 Task: Check the percentage active listings of bathtub in the last 5 years.
Action: Mouse moved to (990, 225)
Screenshot: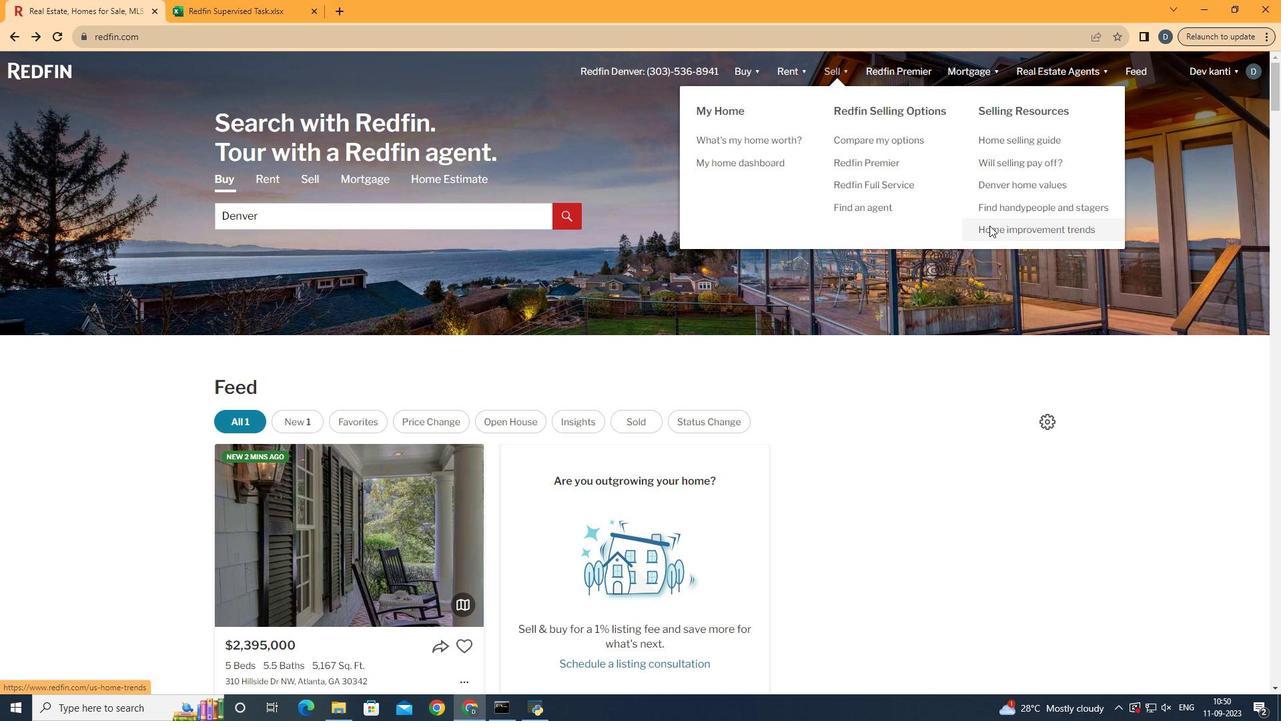 
Action: Mouse pressed left at (990, 225)
Screenshot: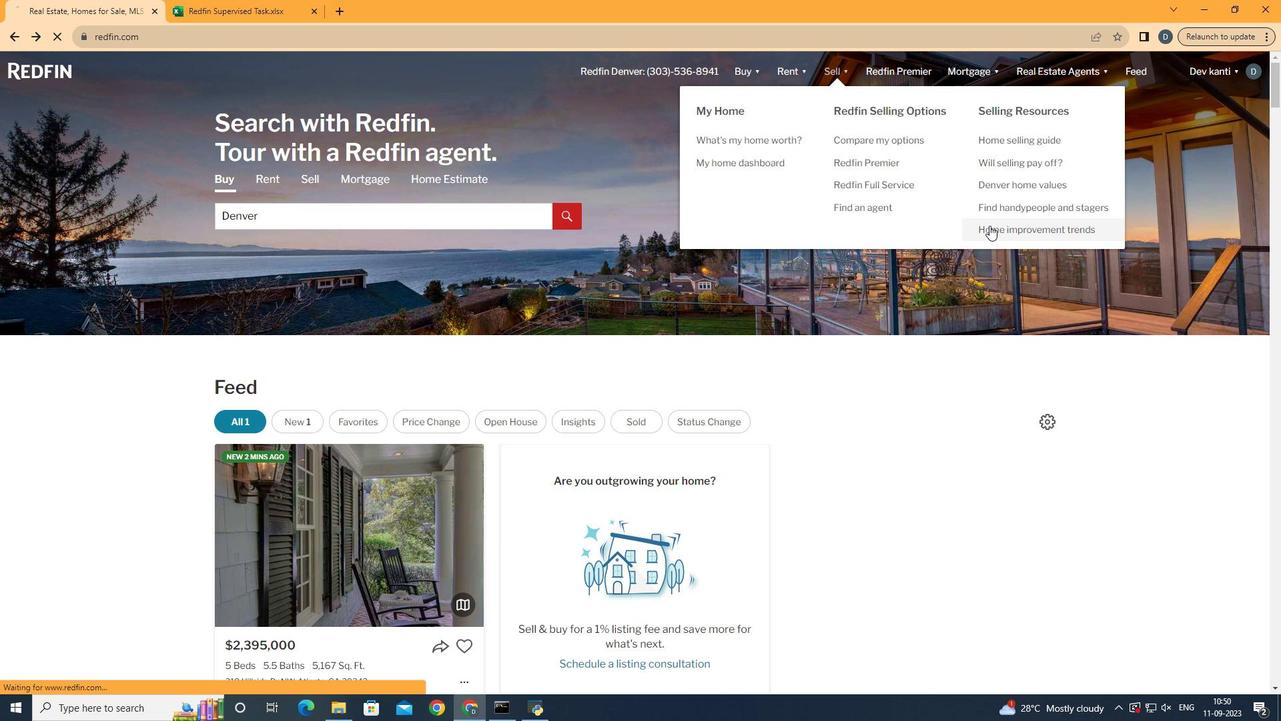 
Action: Mouse moved to (337, 265)
Screenshot: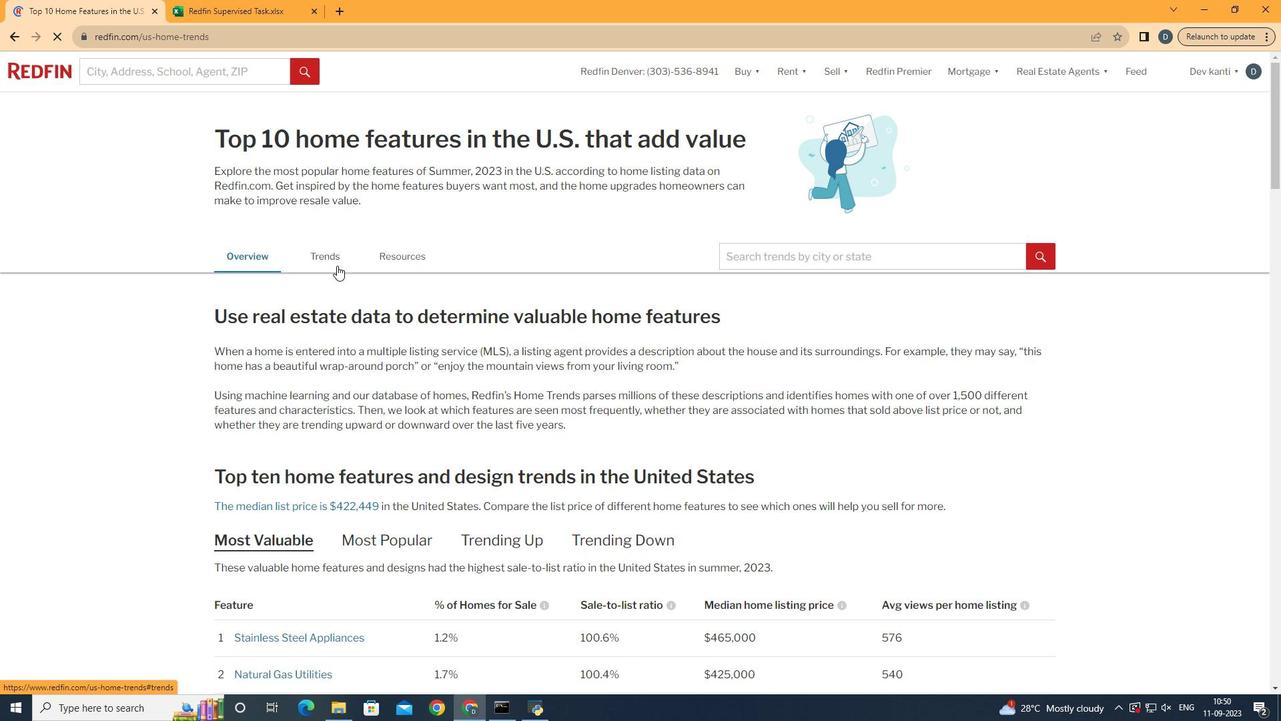 
Action: Mouse pressed left at (337, 265)
Screenshot: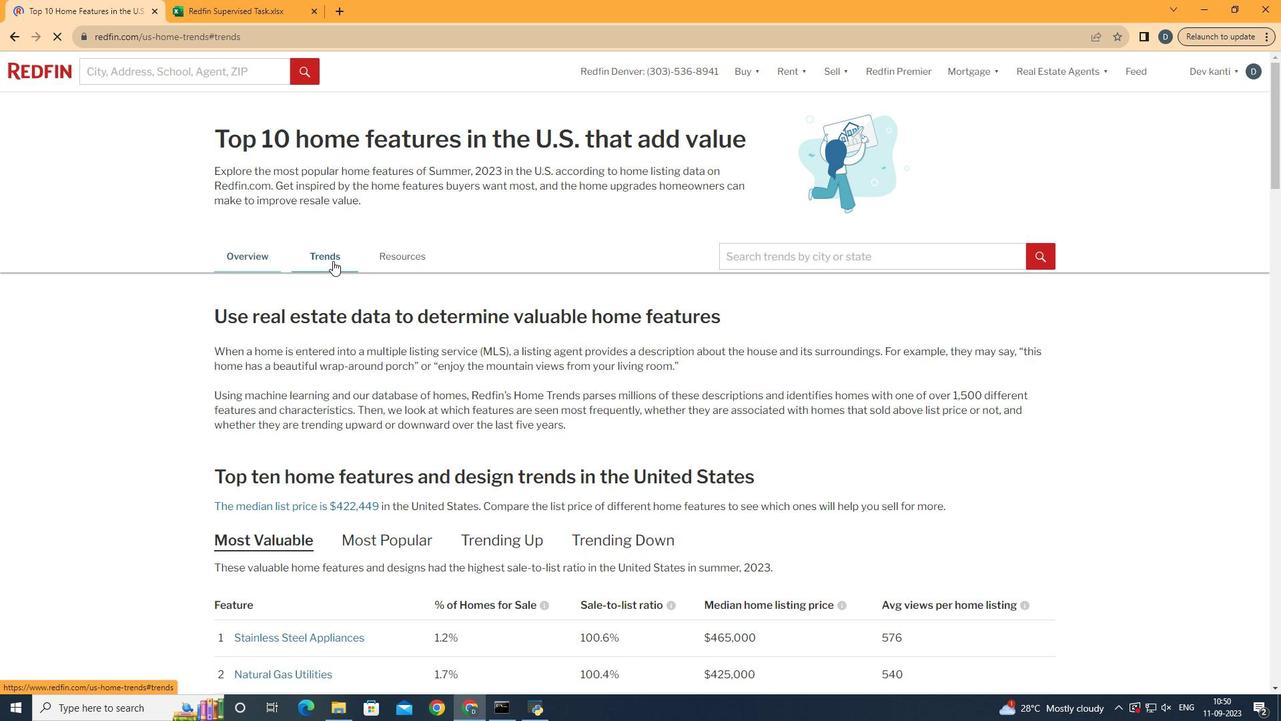 
Action: Mouse moved to (686, 393)
Screenshot: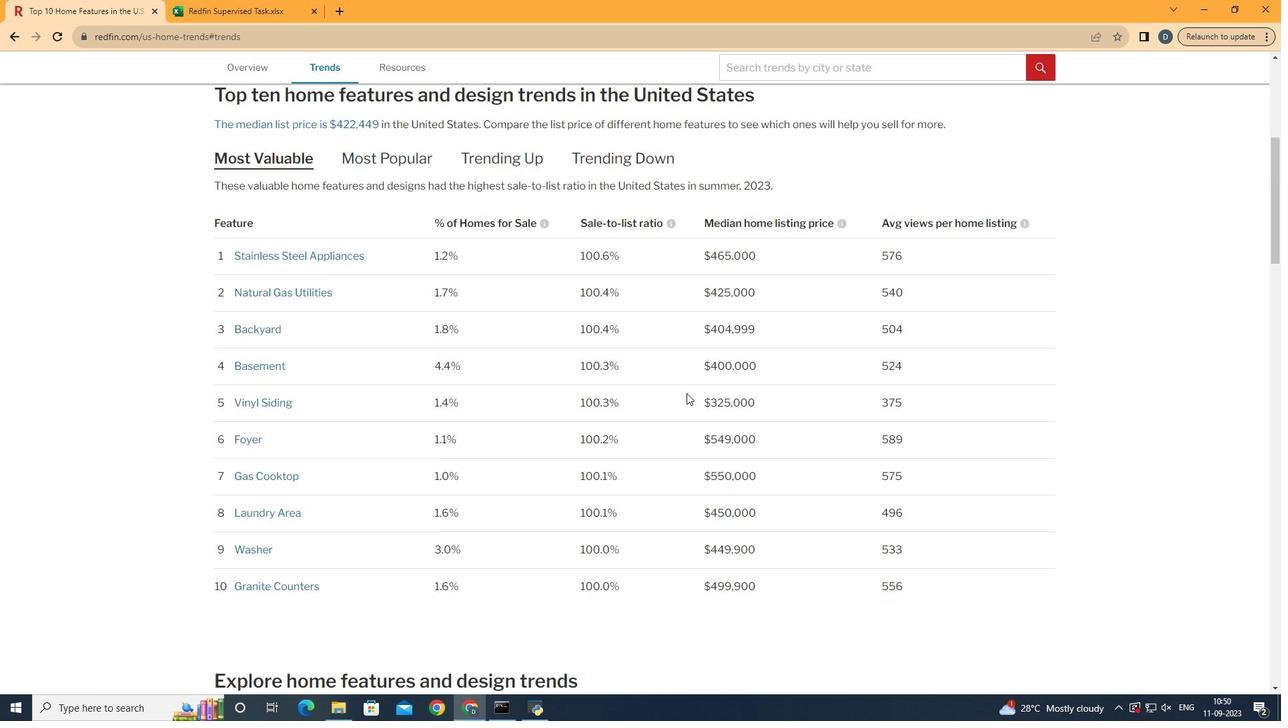 
Action: Mouse scrolled (686, 392) with delta (0, 0)
Screenshot: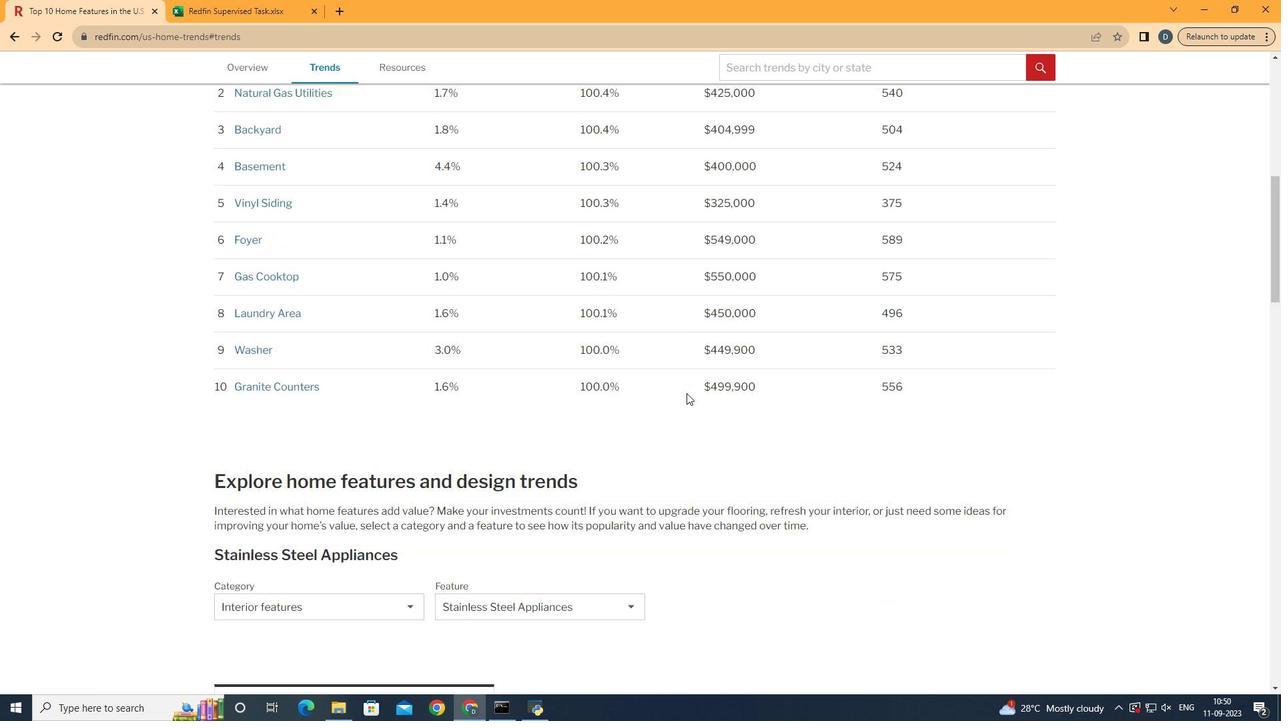 
Action: Mouse scrolled (686, 392) with delta (0, 0)
Screenshot: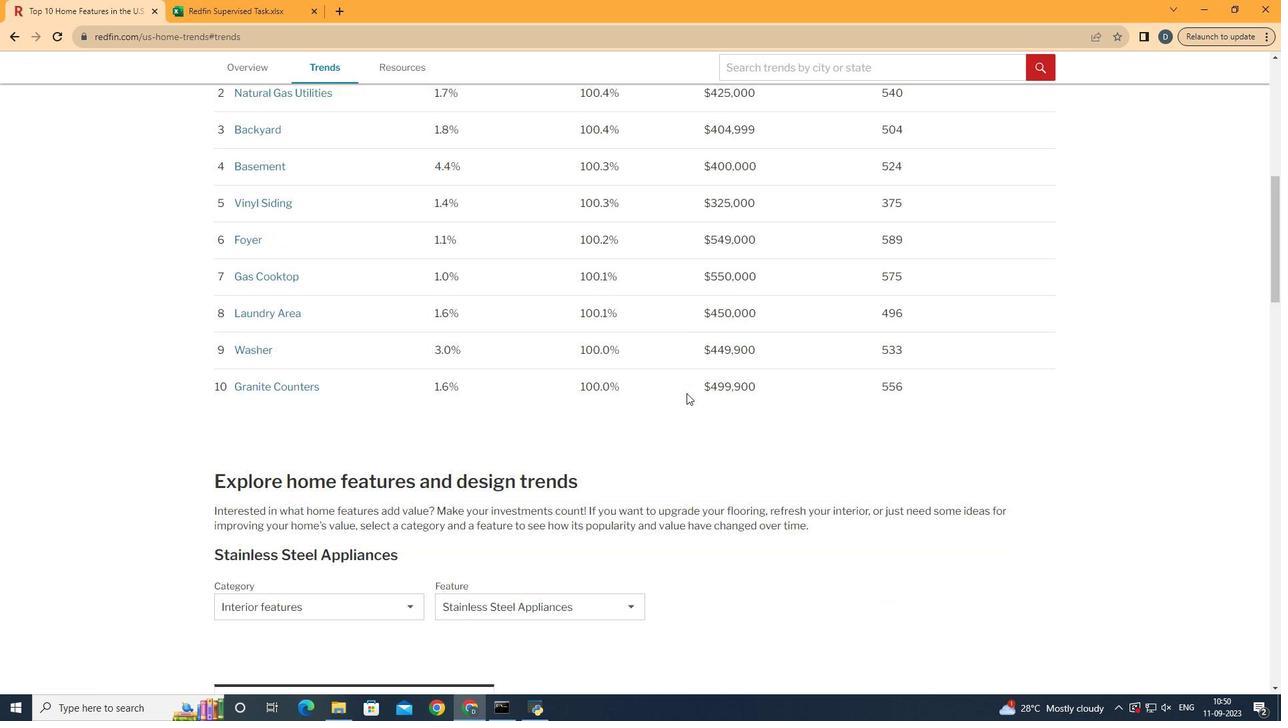 
Action: Mouse scrolled (686, 392) with delta (0, 0)
Screenshot: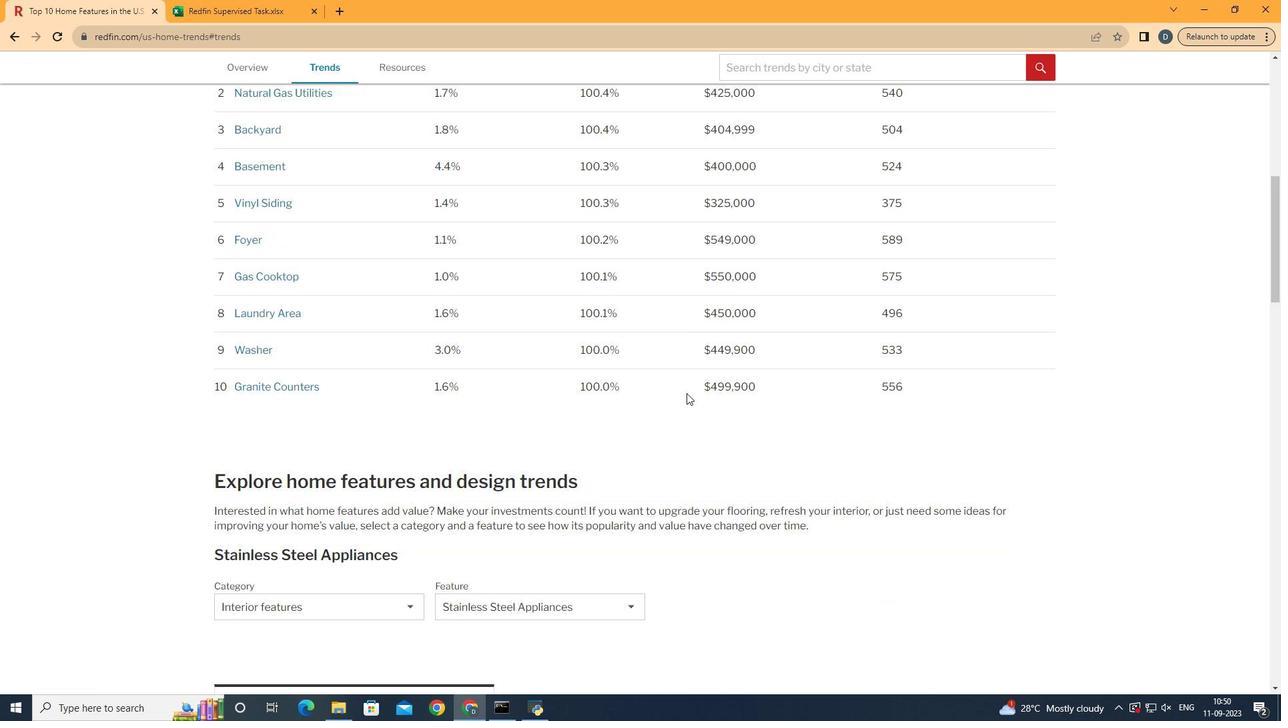 
Action: Mouse scrolled (686, 392) with delta (0, 0)
Screenshot: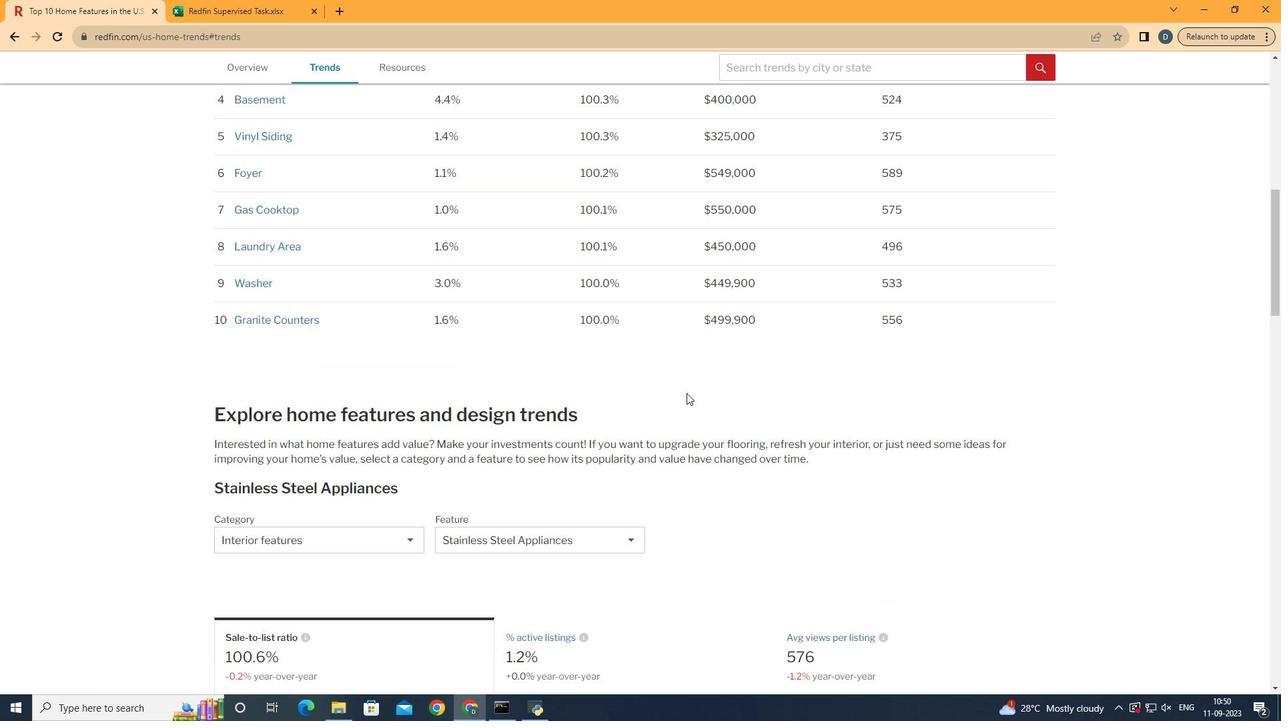 
Action: Mouse moved to (483, 490)
Screenshot: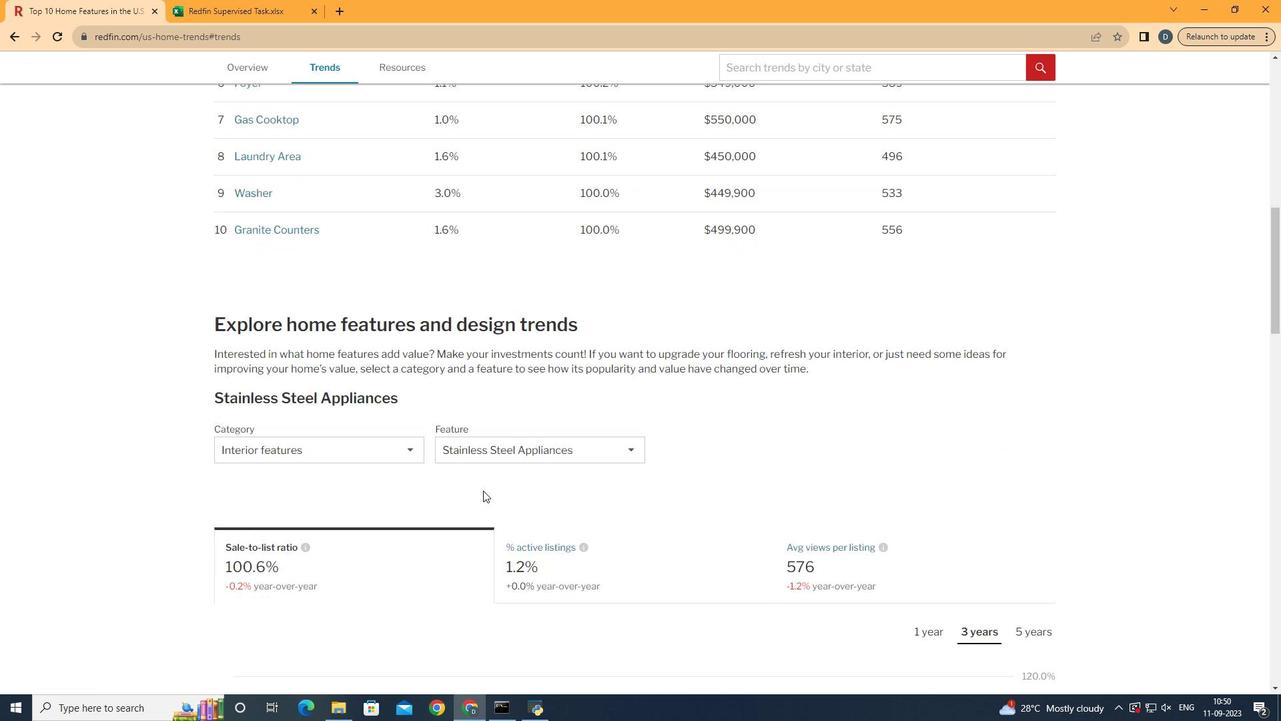 
Action: Mouse scrolled (483, 490) with delta (0, 0)
Screenshot: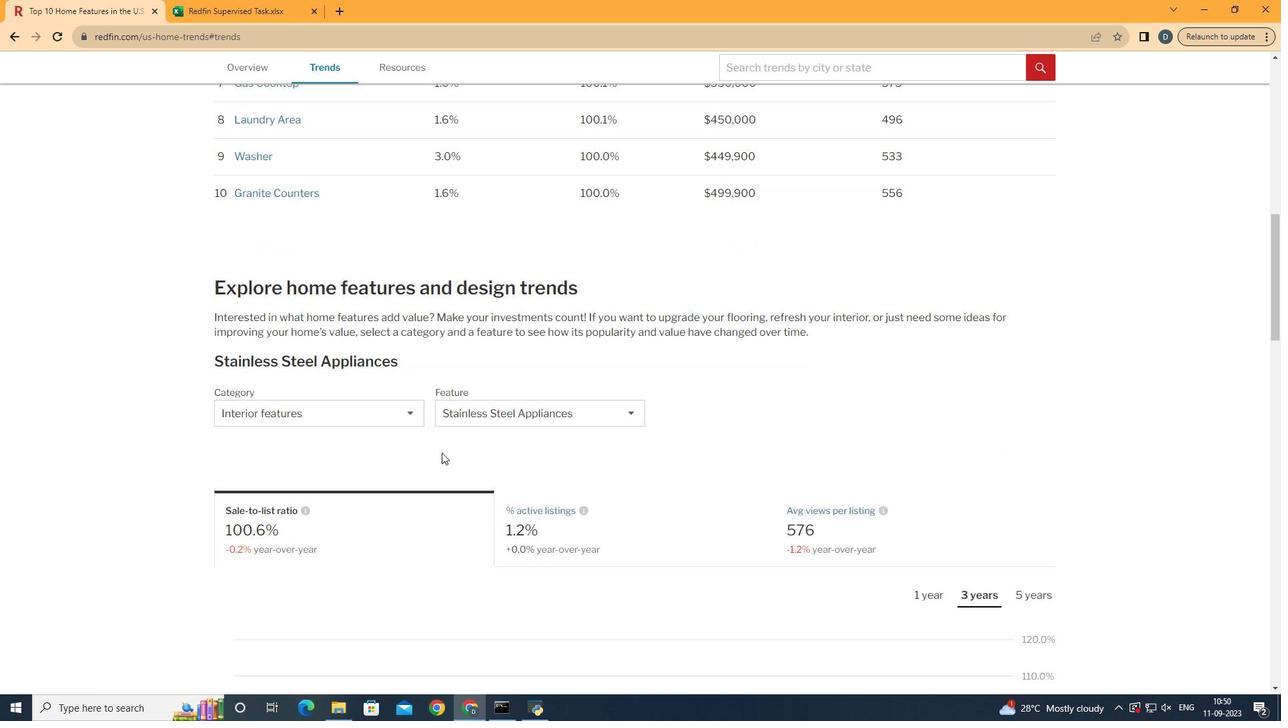 
Action: Mouse scrolled (483, 490) with delta (0, 0)
Screenshot: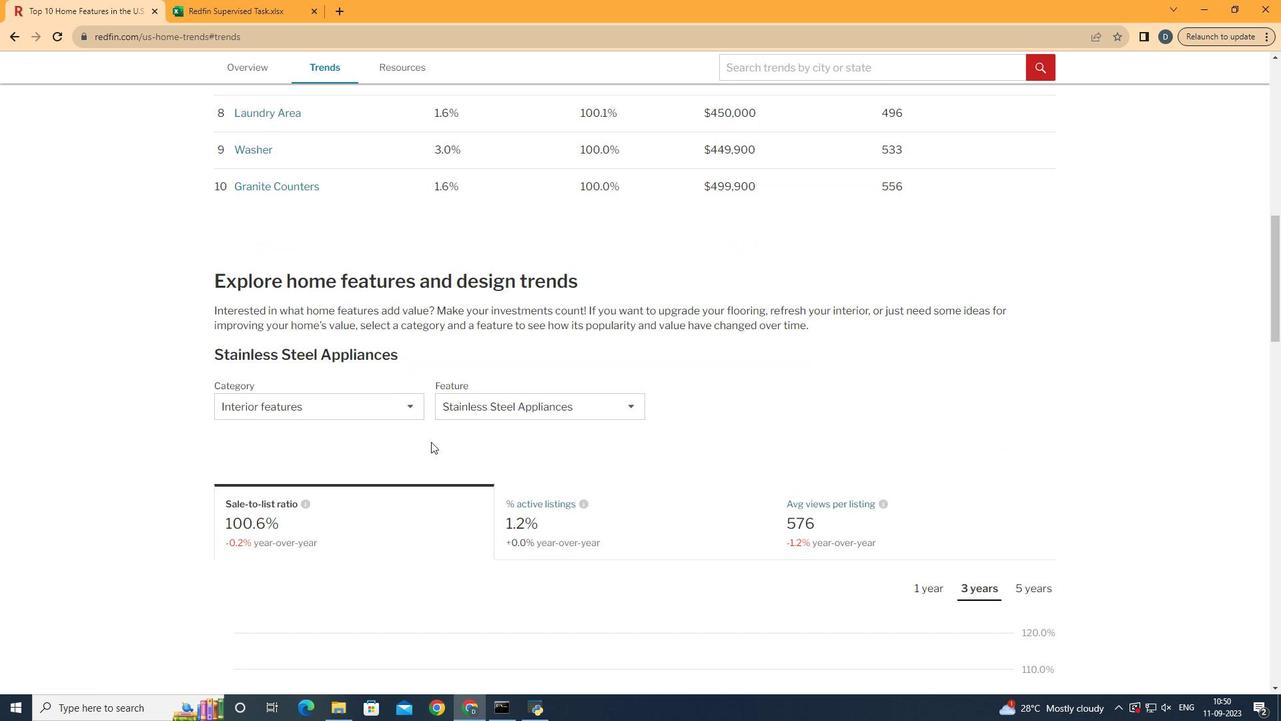 
Action: Mouse moved to (406, 417)
Screenshot: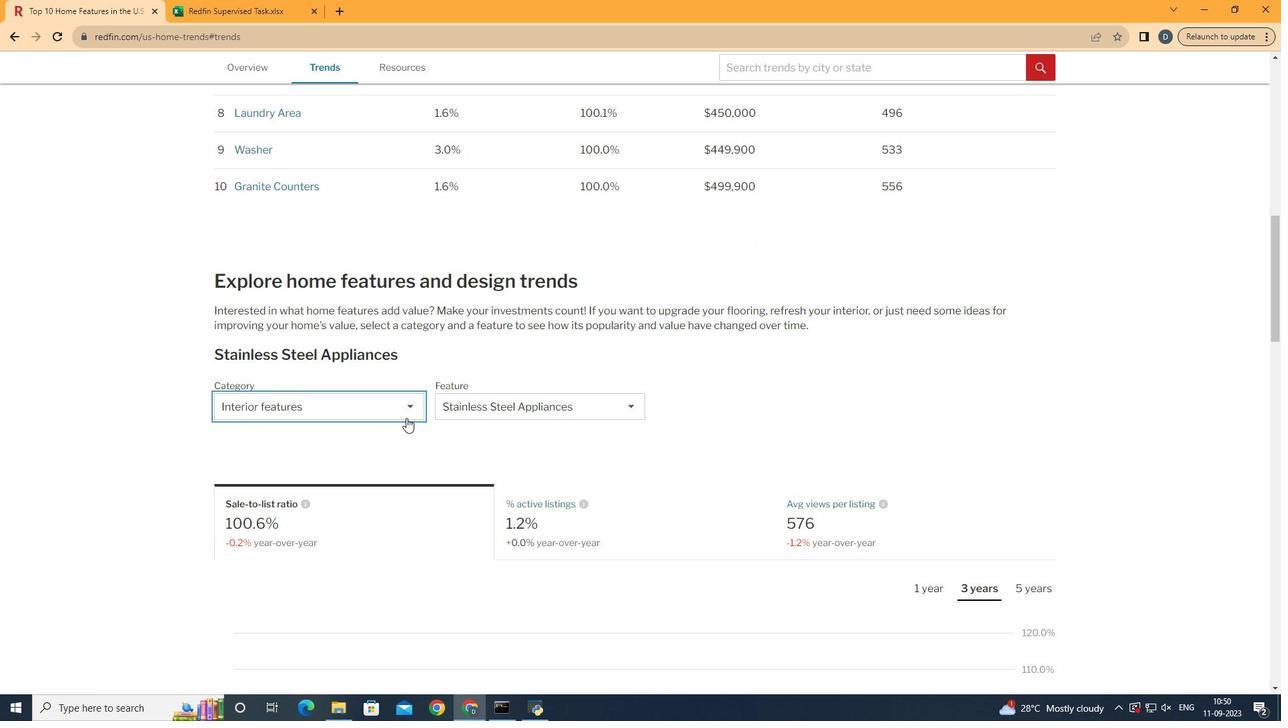 
Action: Mouse pressed left at (406, 417)
Screenshot: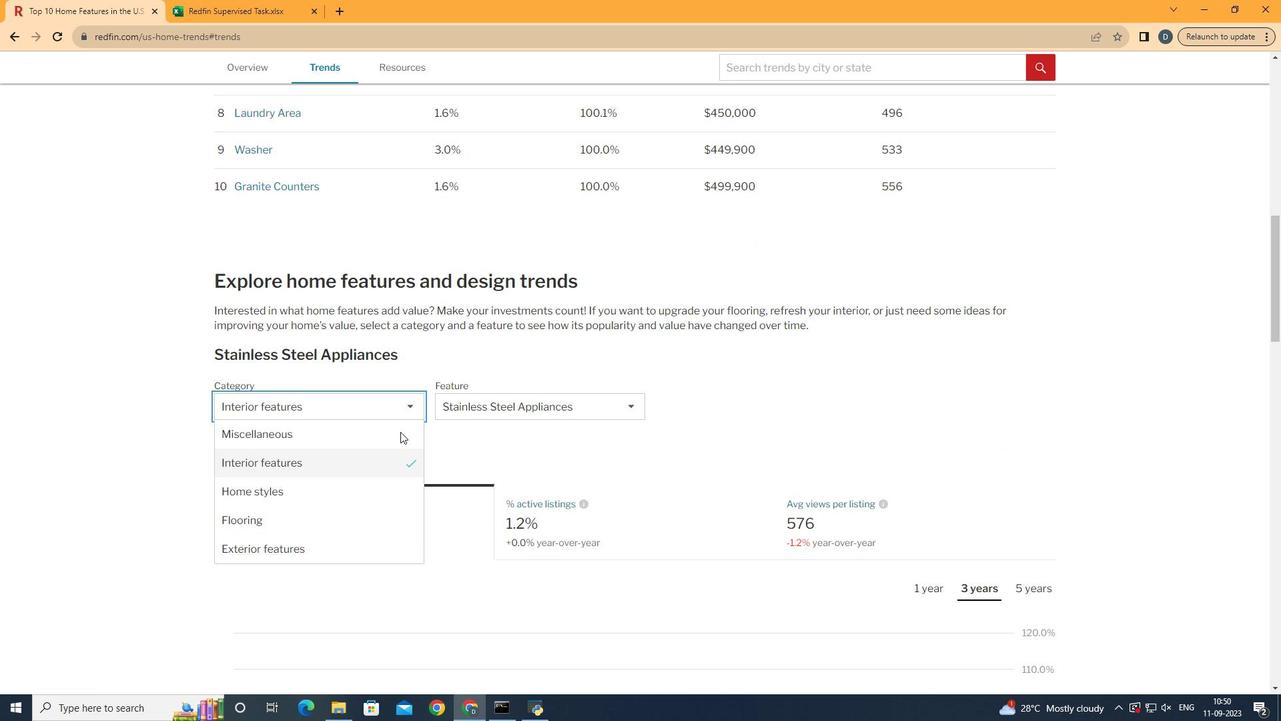 
Action: Mouse moved to (391, 462)
Screenshot: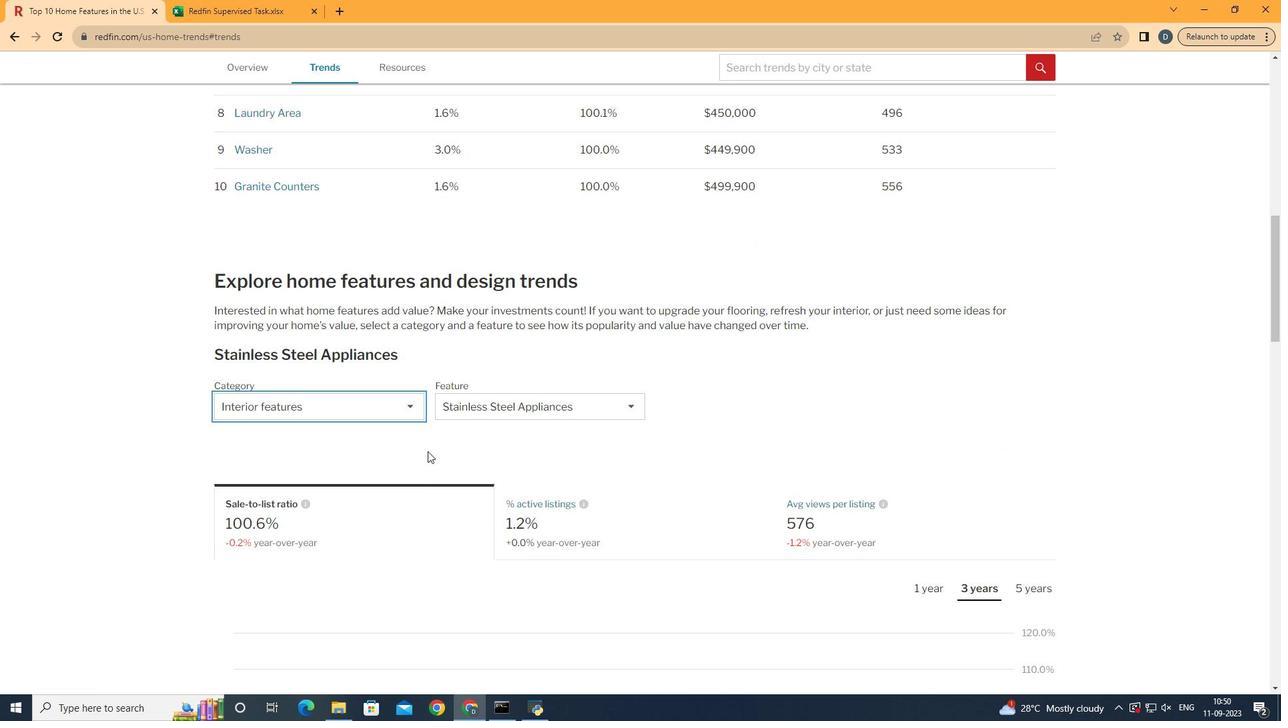 
Action: Mouse pressed left at (391, 462)
Screenshot: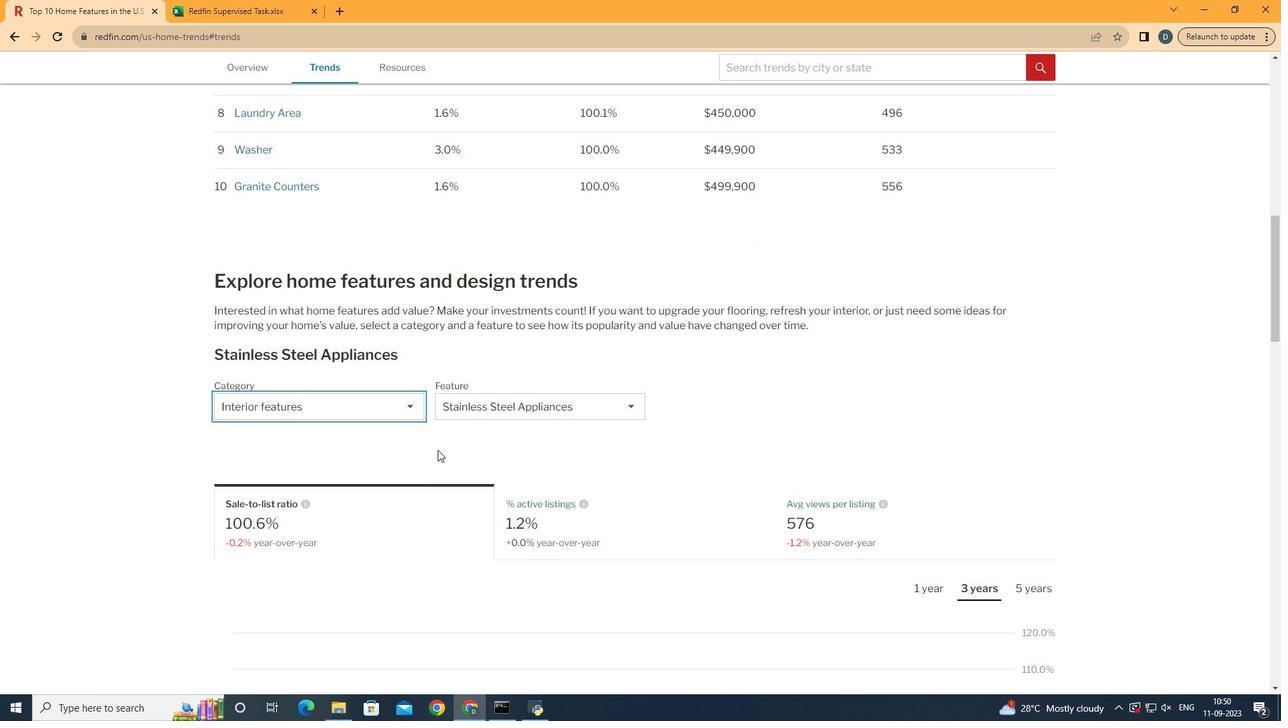 
Action: Mouse moved to (439, 449)
Screenshot: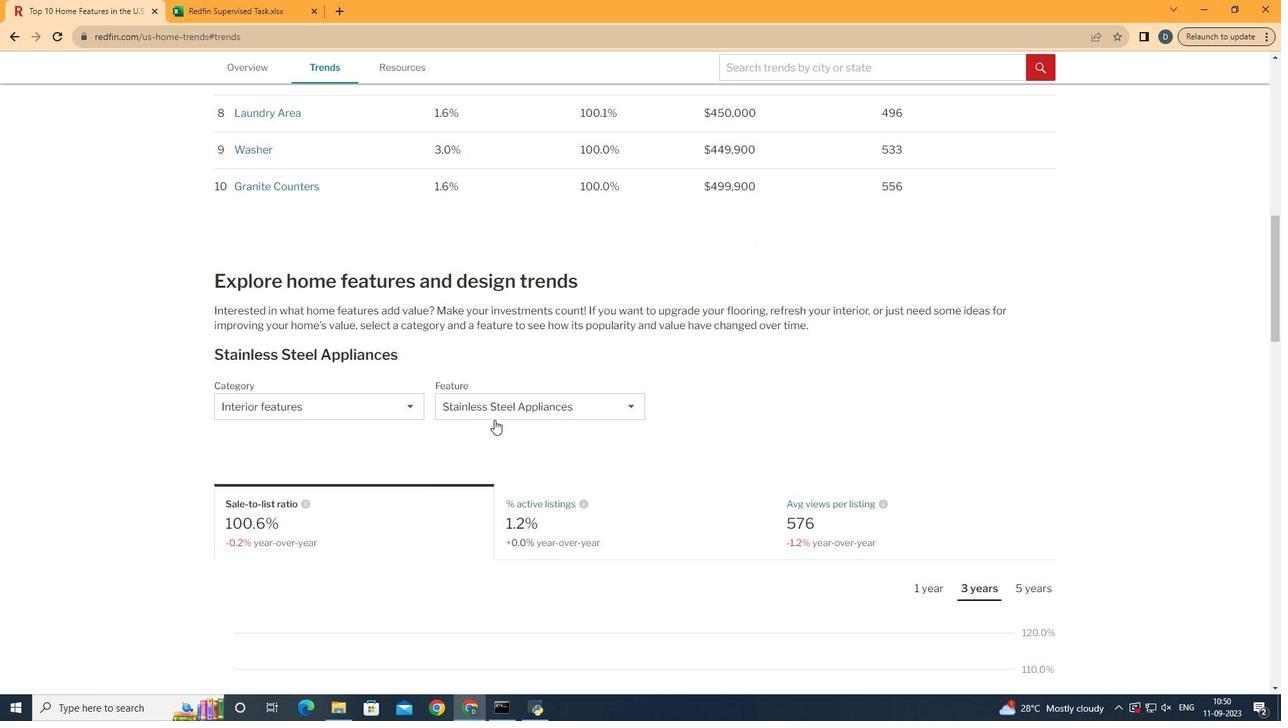 
Action: Mouse pressed left at (439, 449)
Screenshot: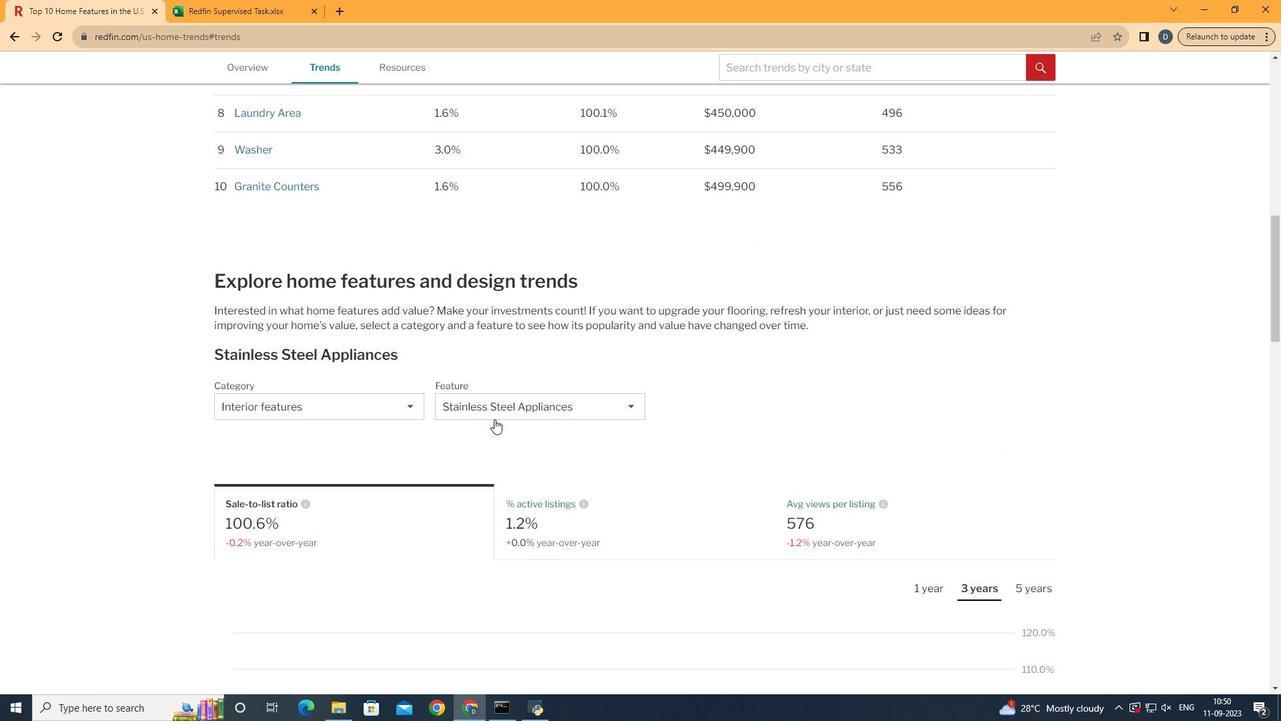 
Action: Mouse moved to (494, 419)
Screenshot: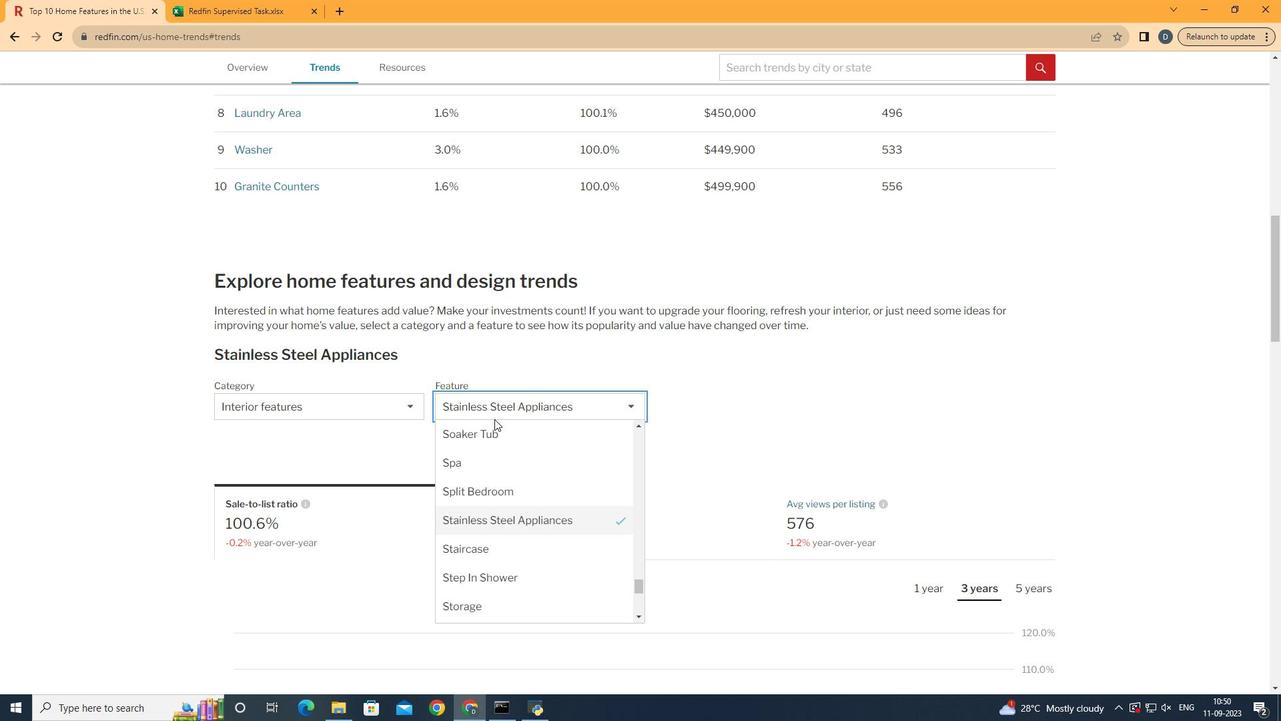 
Action: Mouse pressed left at (494, 419)
Screenshot: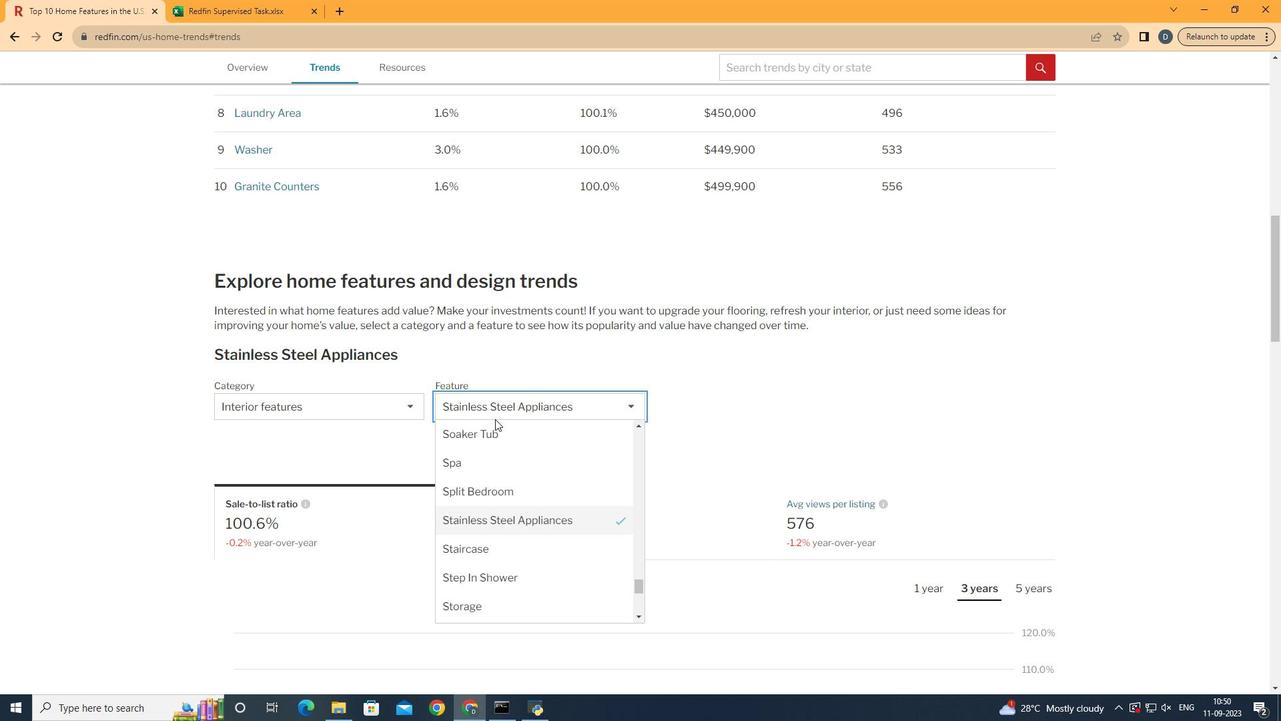 
Action: Mouse moved to (525, 532)
Screenshot: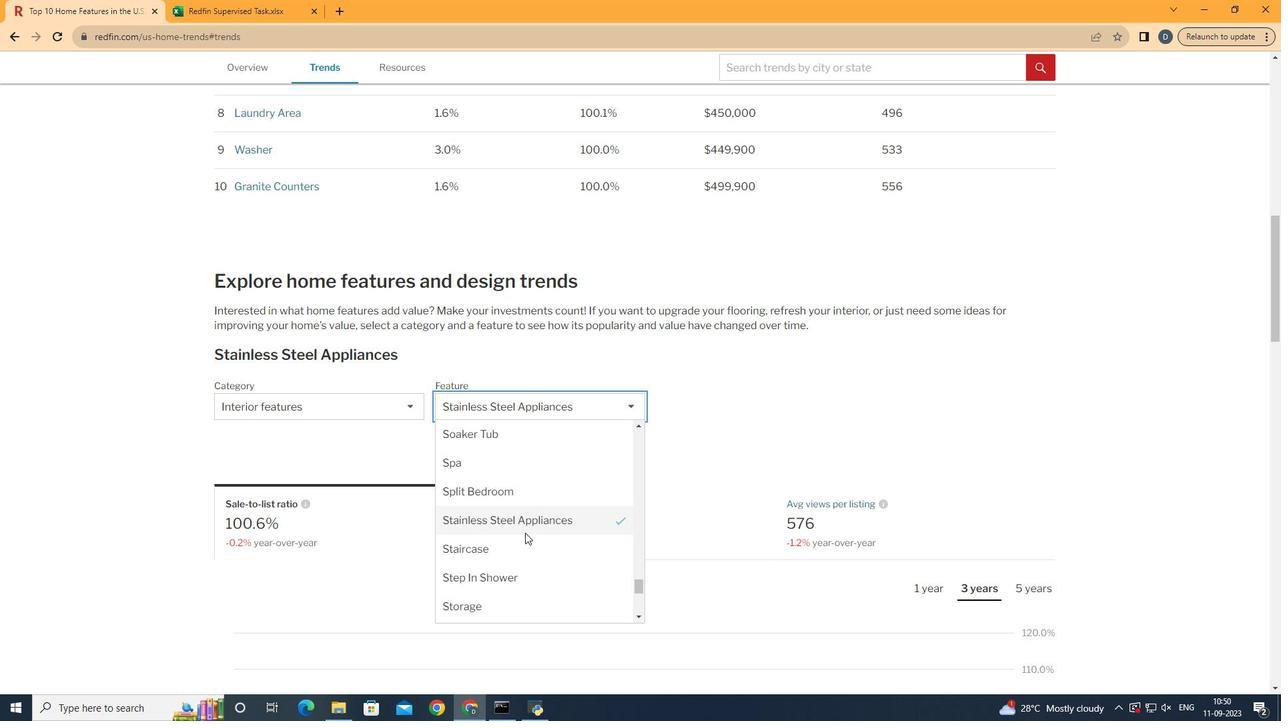 
Action: Mouse scrolled (525, 533) with delta (0, 0)
Screenshot: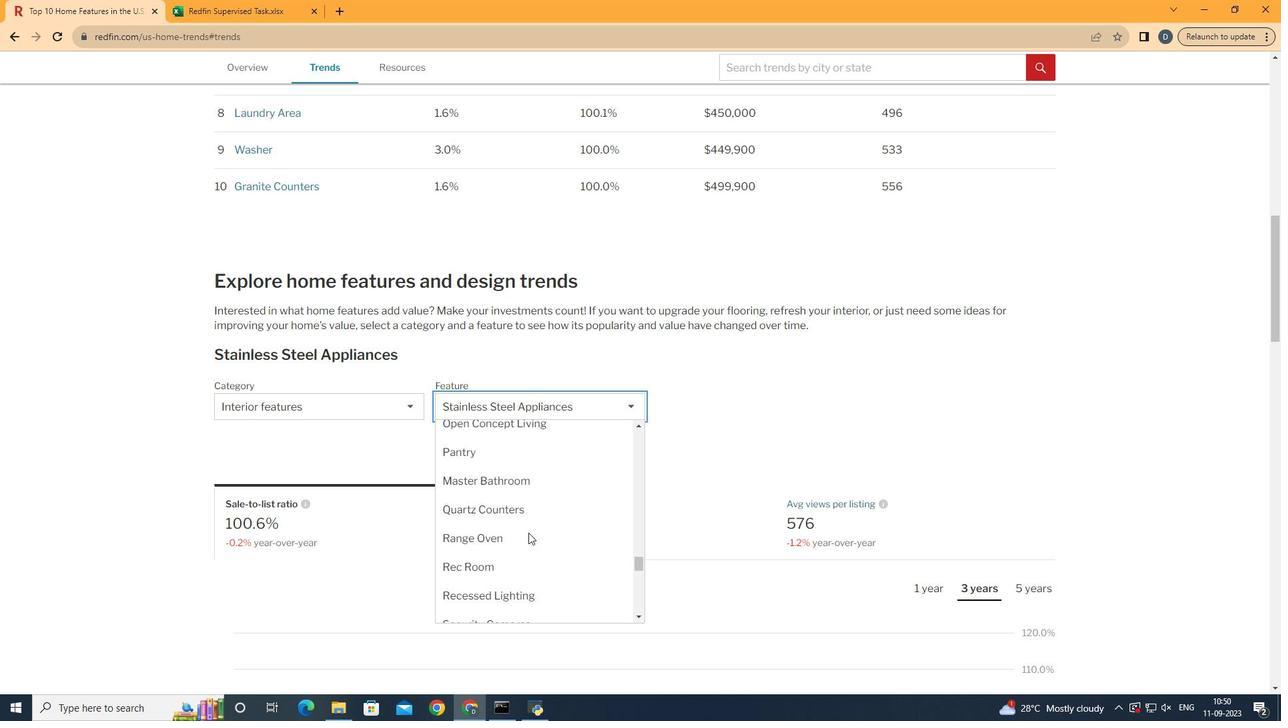
Action: Mouse scrolled (525, 533) with delta (0, 0)
Screenshot: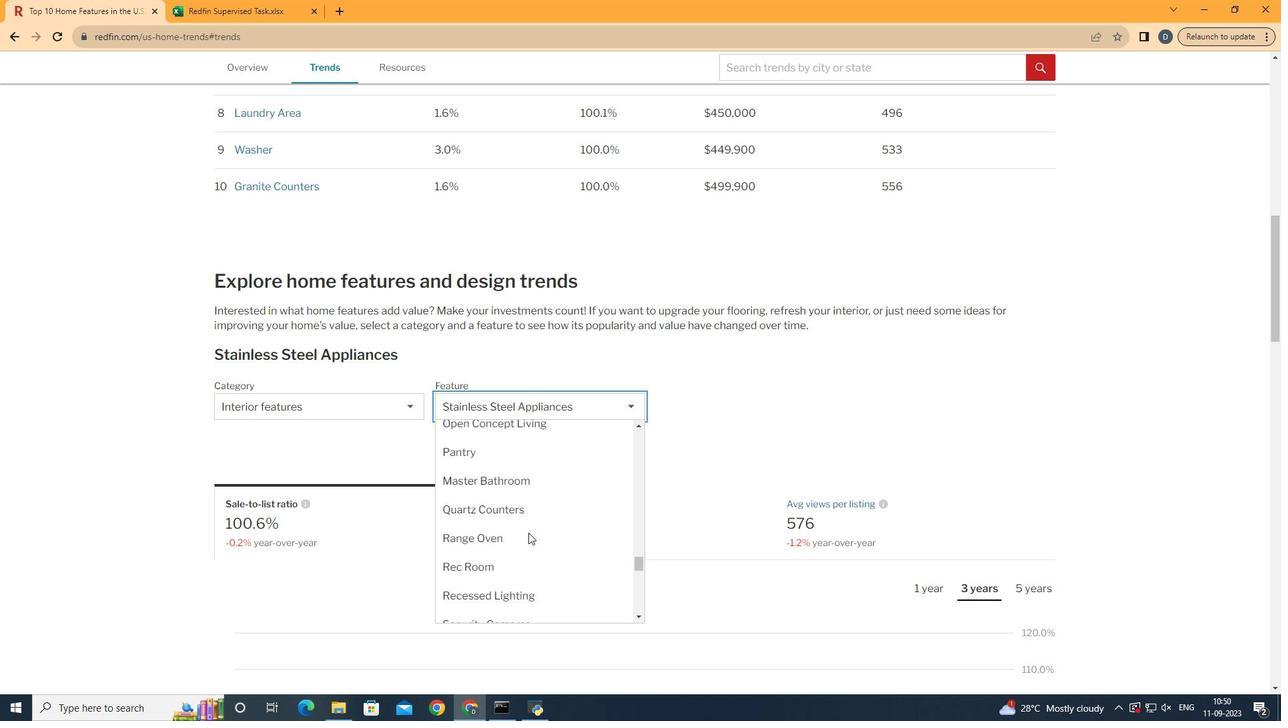 
Action: Mouse scrolled (525, 533) with delta (0, 0)
Screenshot: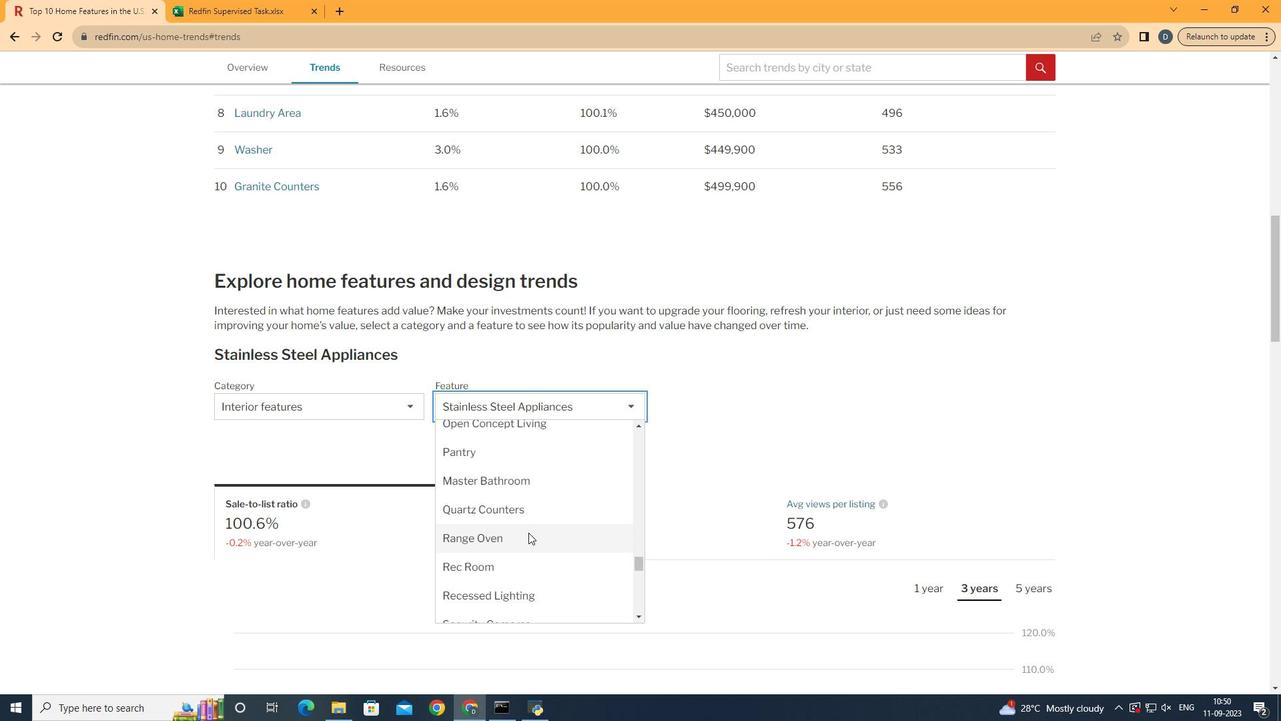 
Action: Mouse scrolled (525, 533) with delta (0, 0)
Screenshot: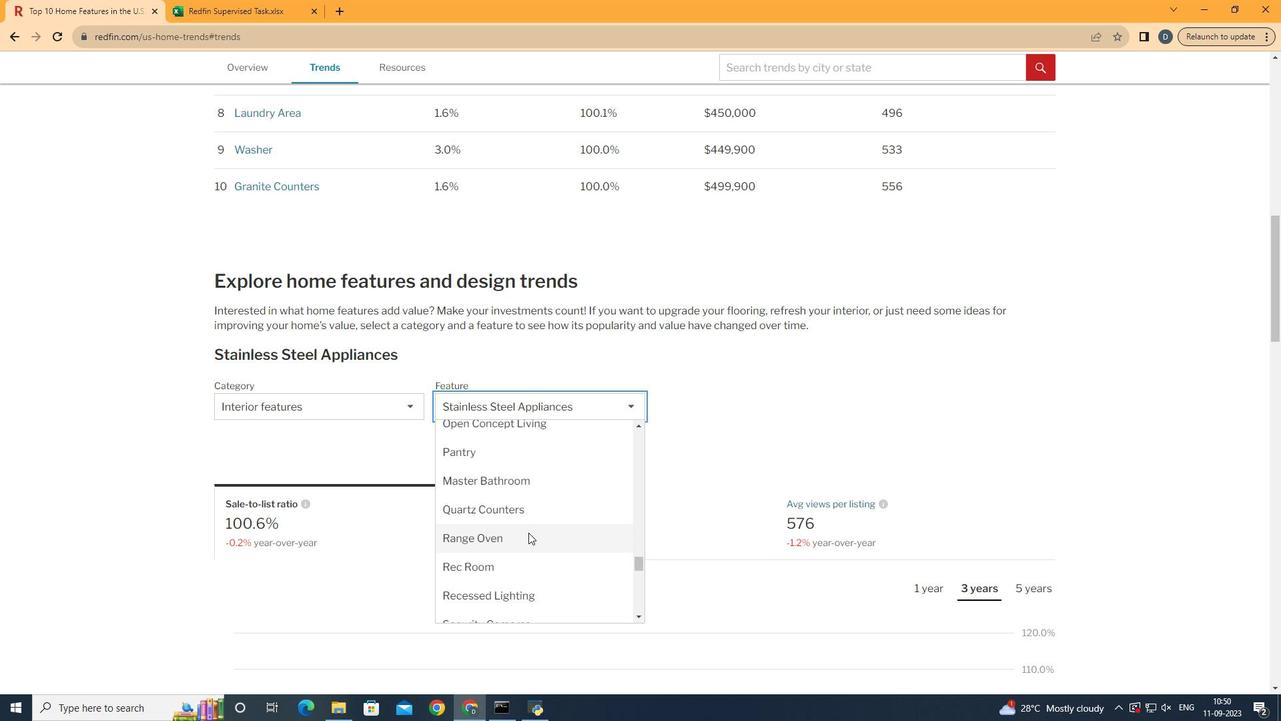 
Action: Mouse scrolled (525, 533) with delta (0, 0)
Screenshot: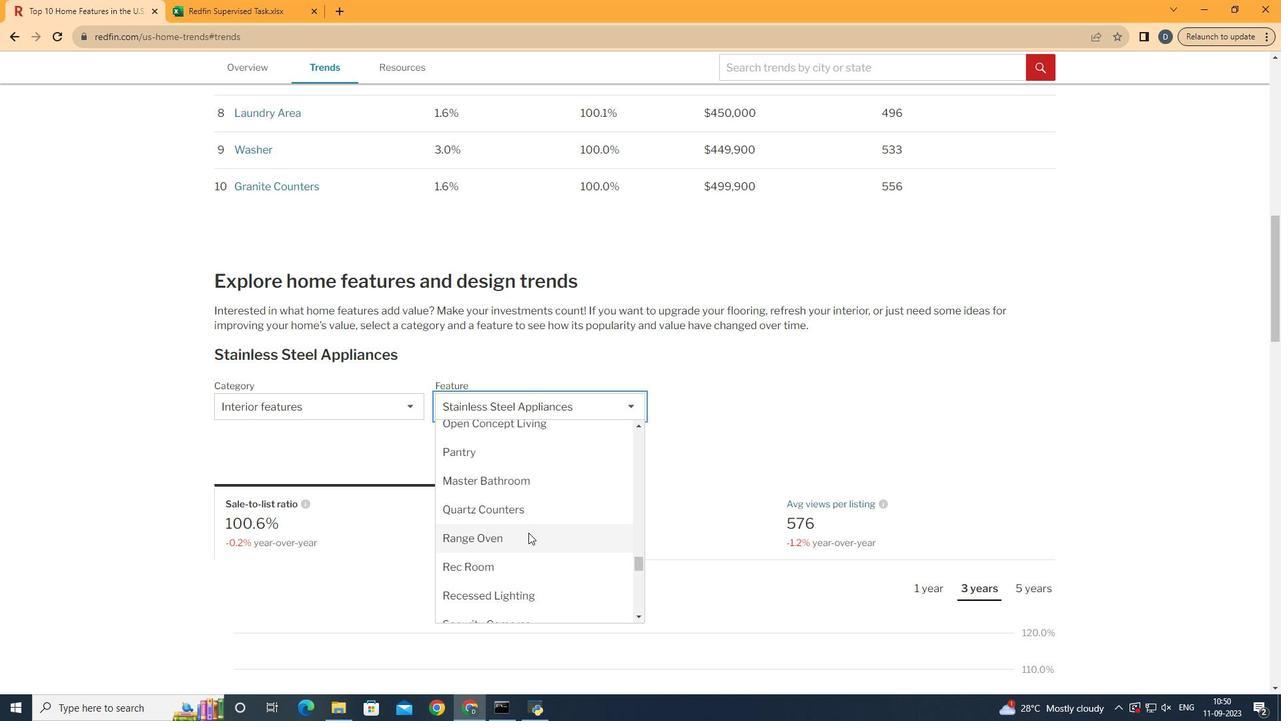 
Action: Mouse moved to (528, 532)
Screenshot: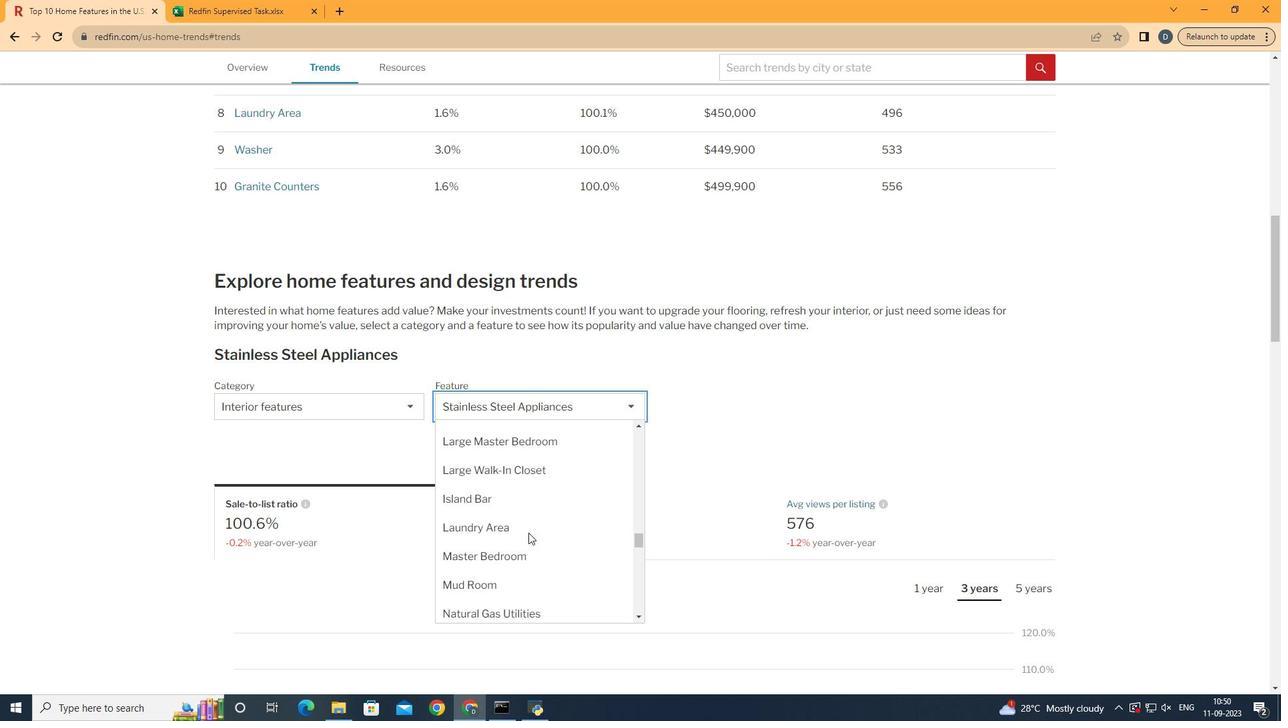 
Action: Mouse scrolled (528, 533) with delta (0, 0)
Screenshot: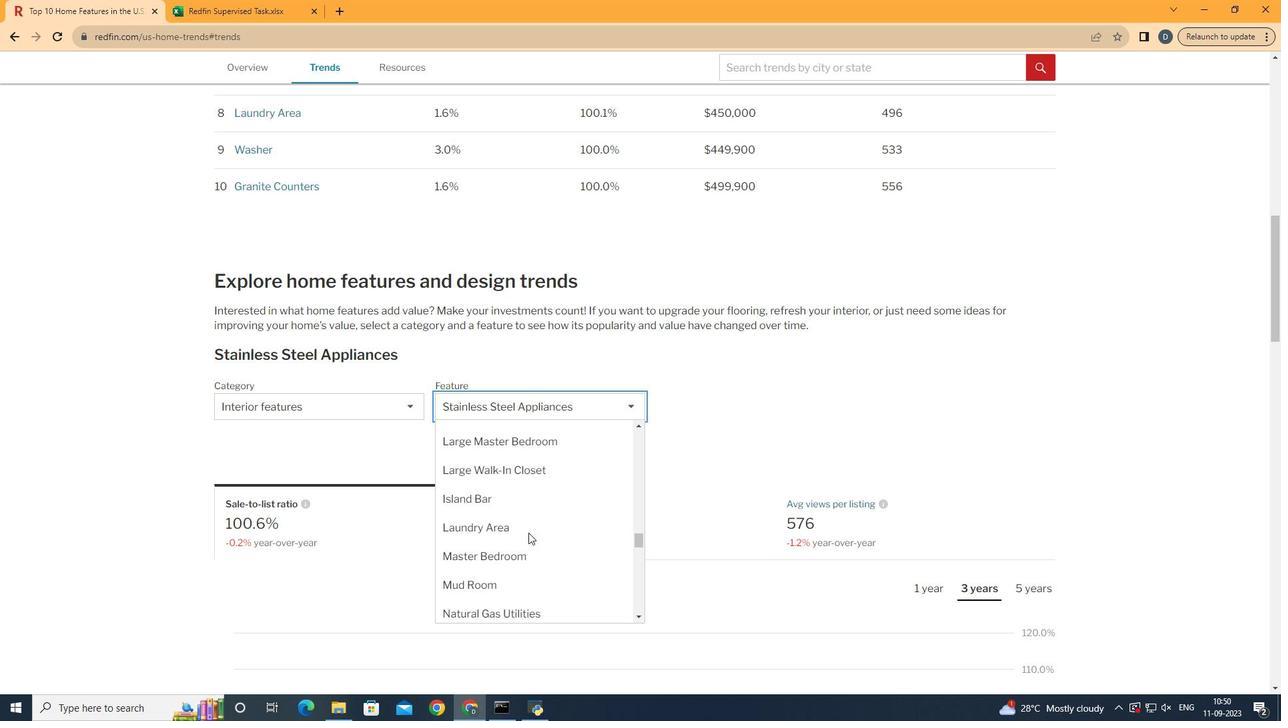 
Action: Mouse scrolled (528, 533) with delta (0, 0)
Screenshot: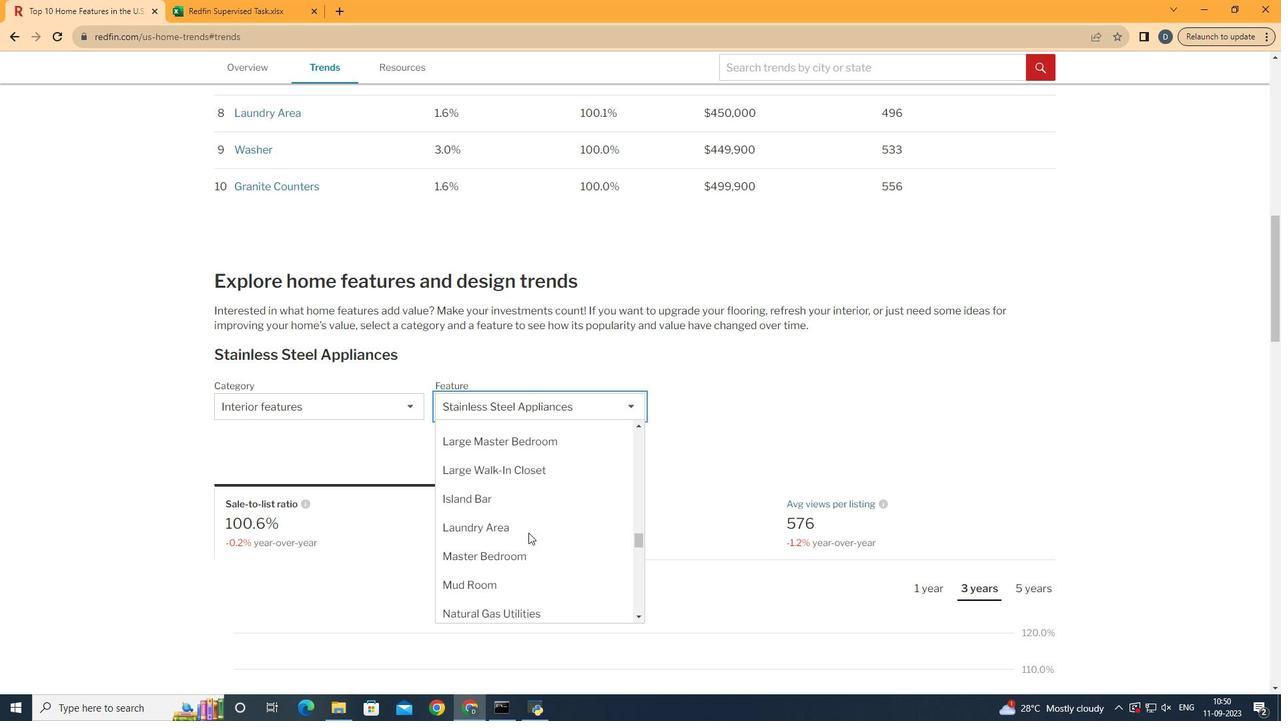 
Action: Mouse scrolled (528, 533) with delta (0, 0)
Screenshot: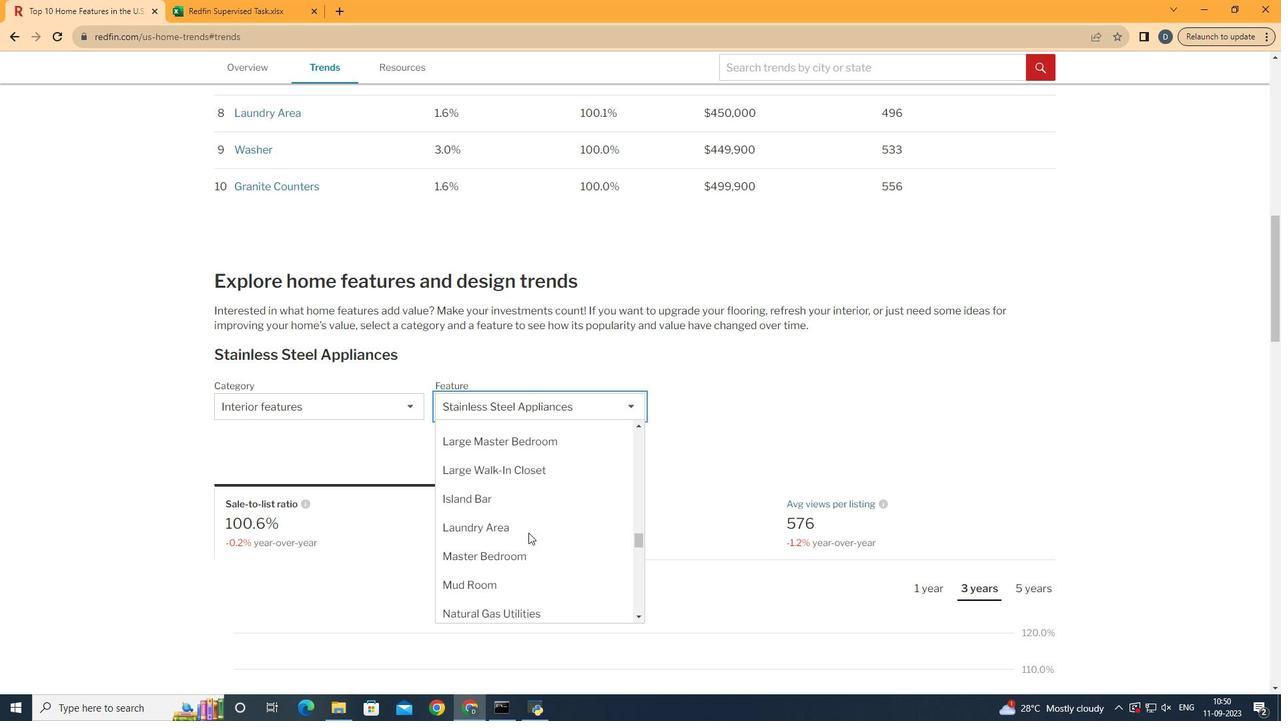 
Action: Mouse scrolled (528, 533) with delta (0, 0)
Screenshot: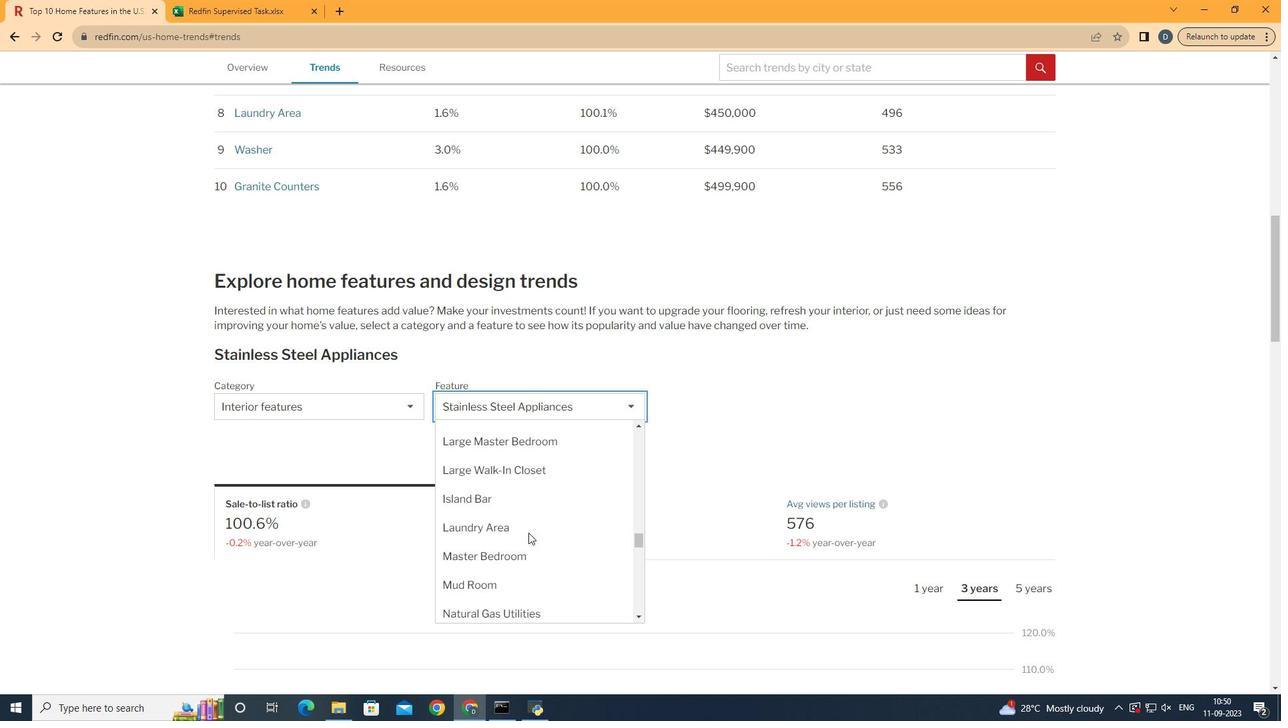 
Action: Mouse scrolled (528, 533) with delta (0, 0)
Screenshot: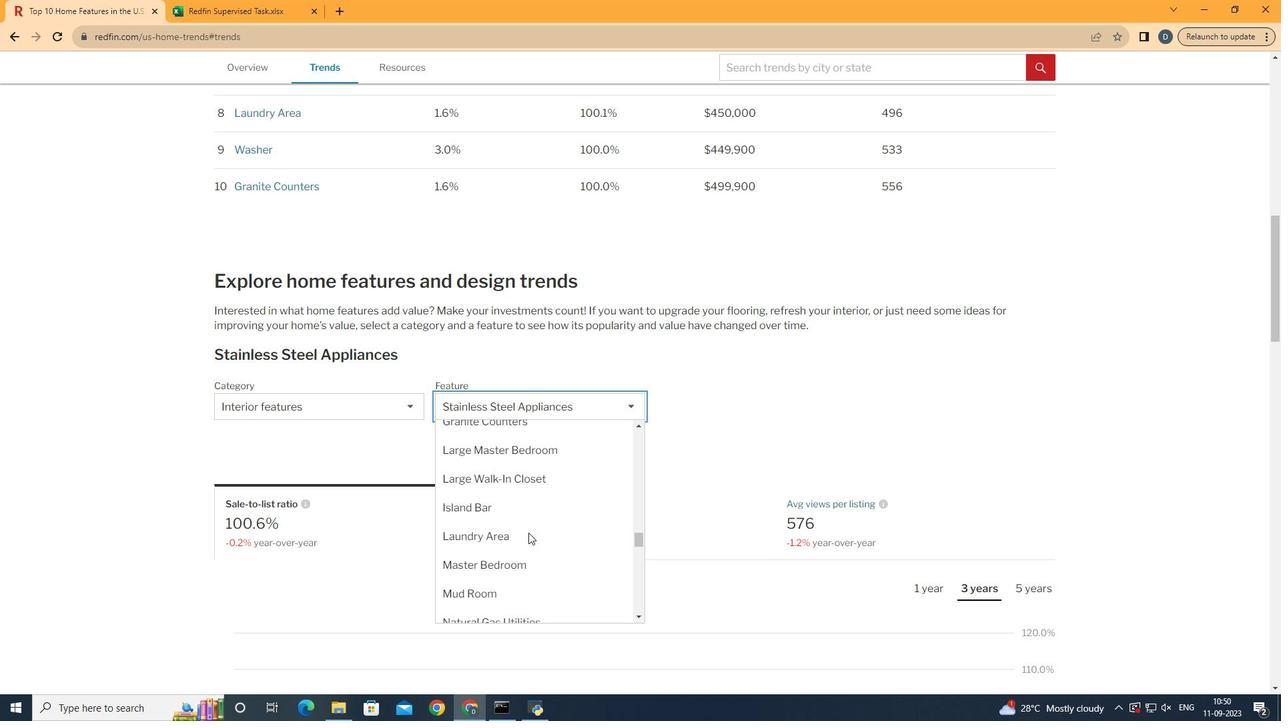 
Action: Mouse scrolled (528, 533) with delta (0, 0)
Screenshot: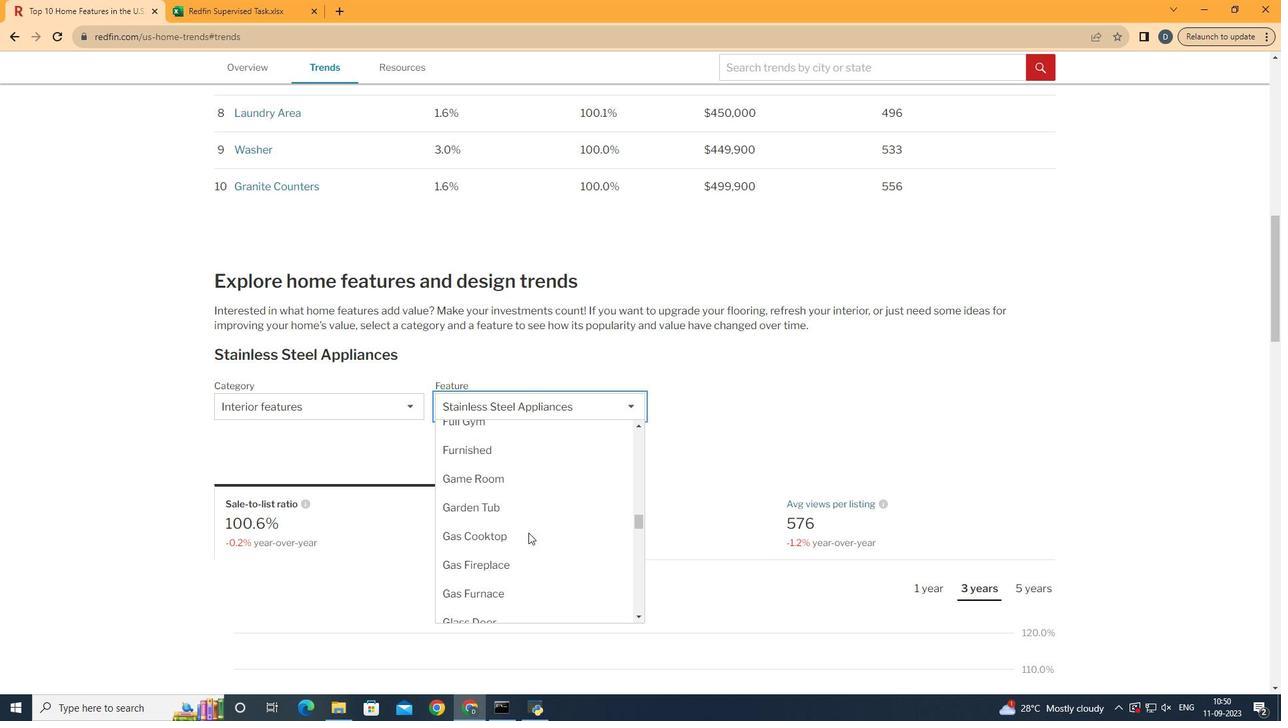 
Action: Mouse scrolled (528, 533) with delta (0, 0)
Screenshot: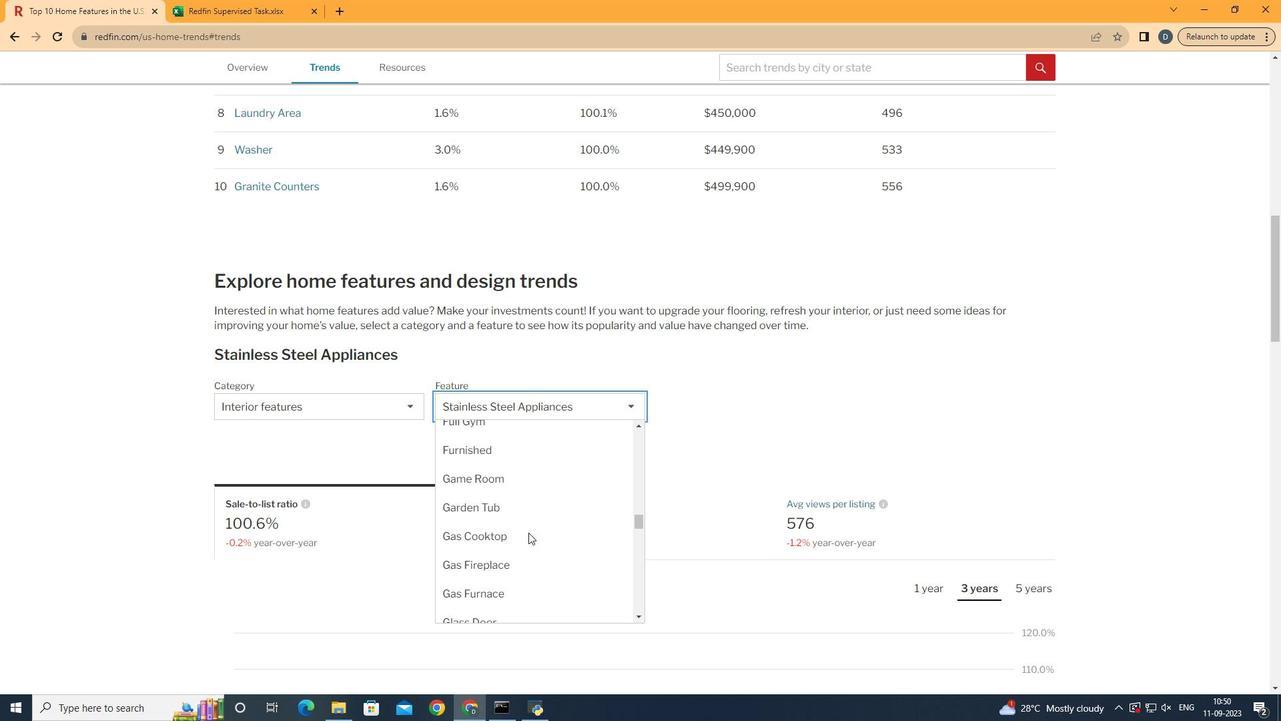 
Action: Mouse scrolled (528, 533) with delta (0, 0)
Screenshot: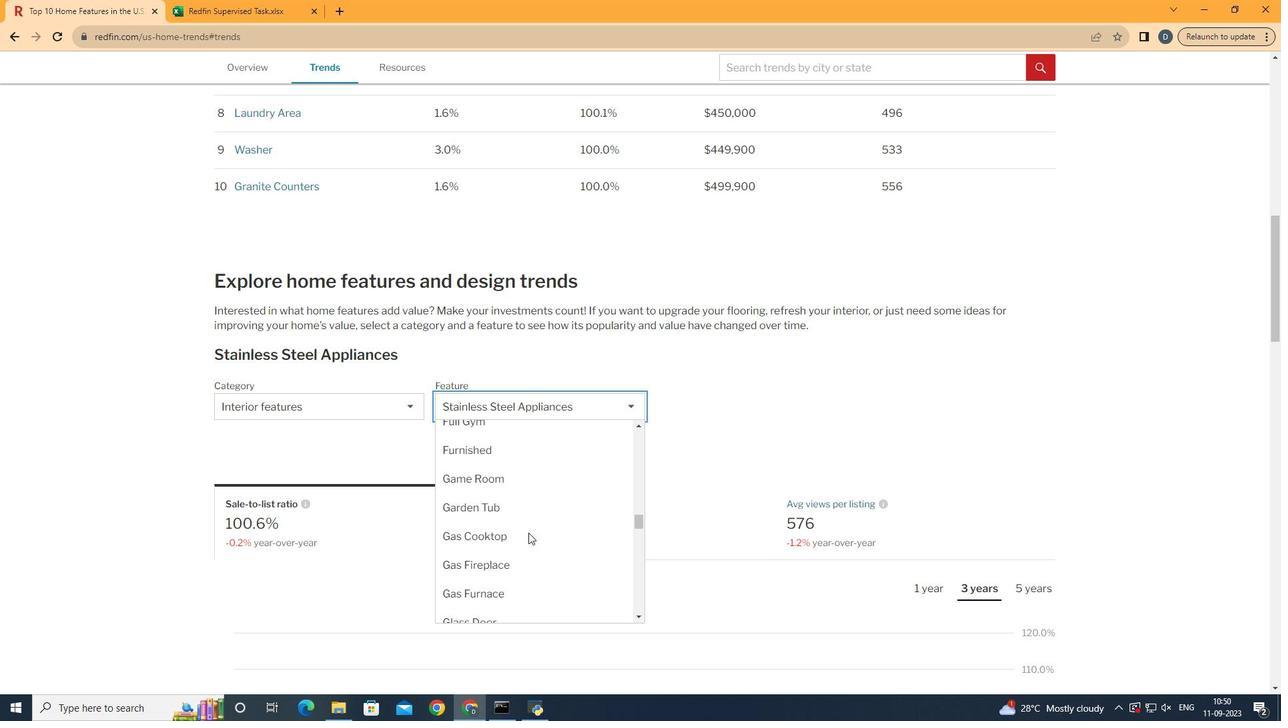 
Action: Mouse scrolled (528, 533) with delta (0, 0)
Screenshot: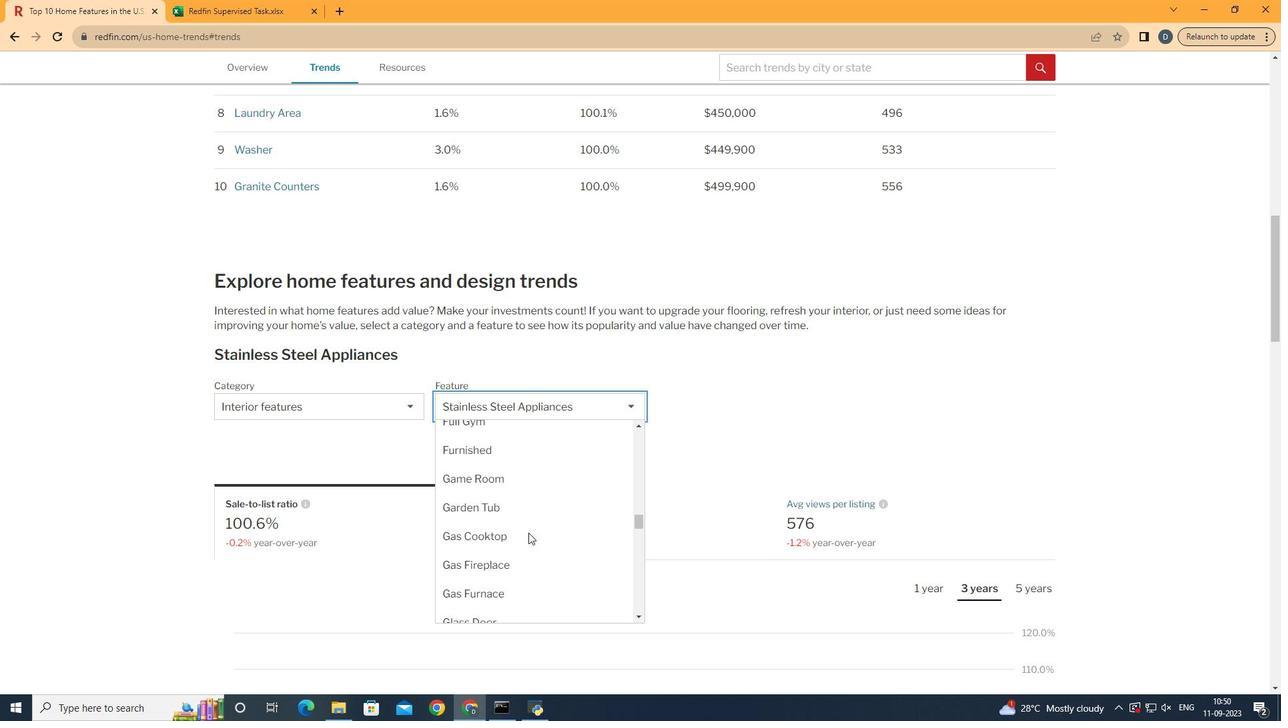 
Action: Mouse moved to (528, 532)
Screenshot: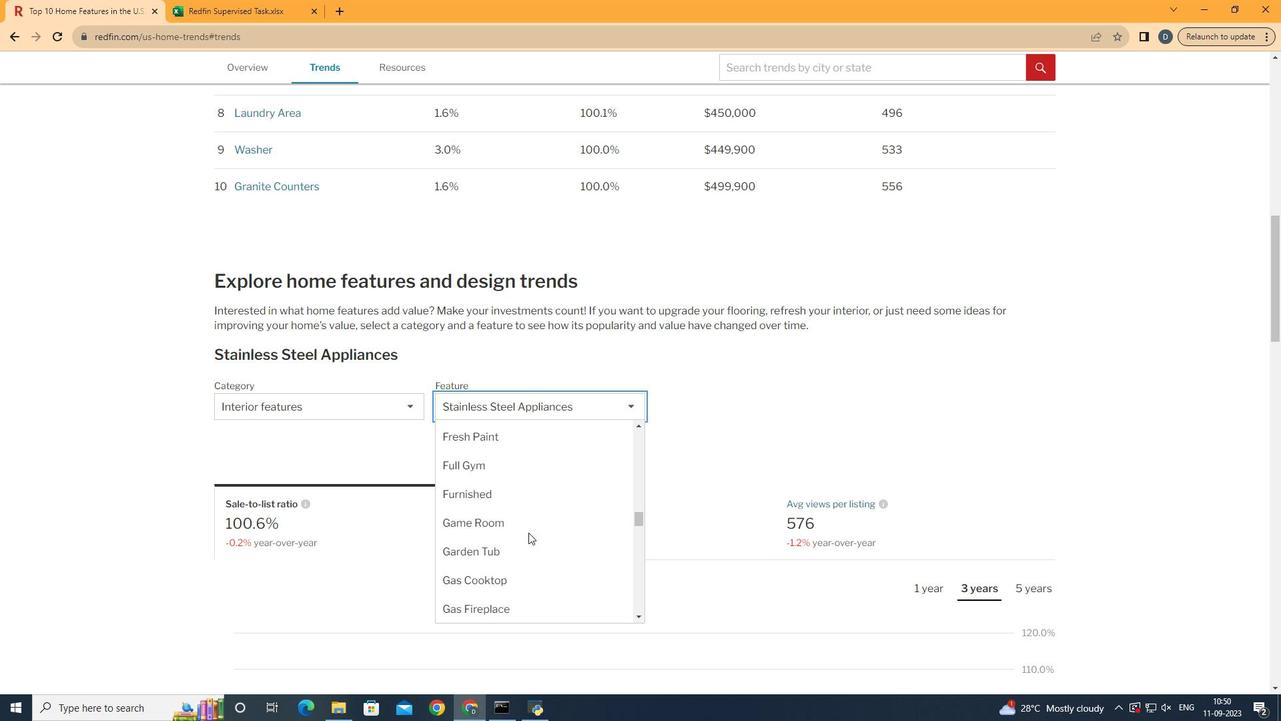 
Action: Mouse scrolled (528, 533) with delta (0, 0)
Screenshot: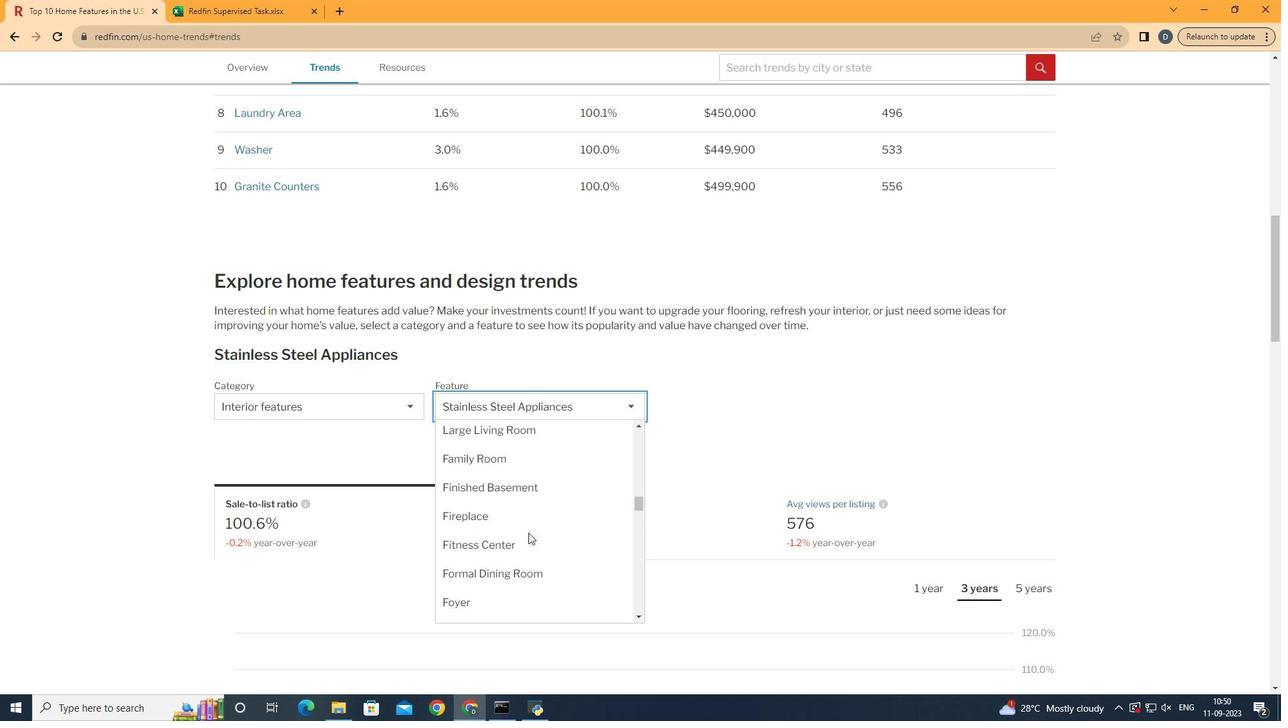 
Action: Mouse scrolled (528, 533) with delta (0, 0)
Screenshot: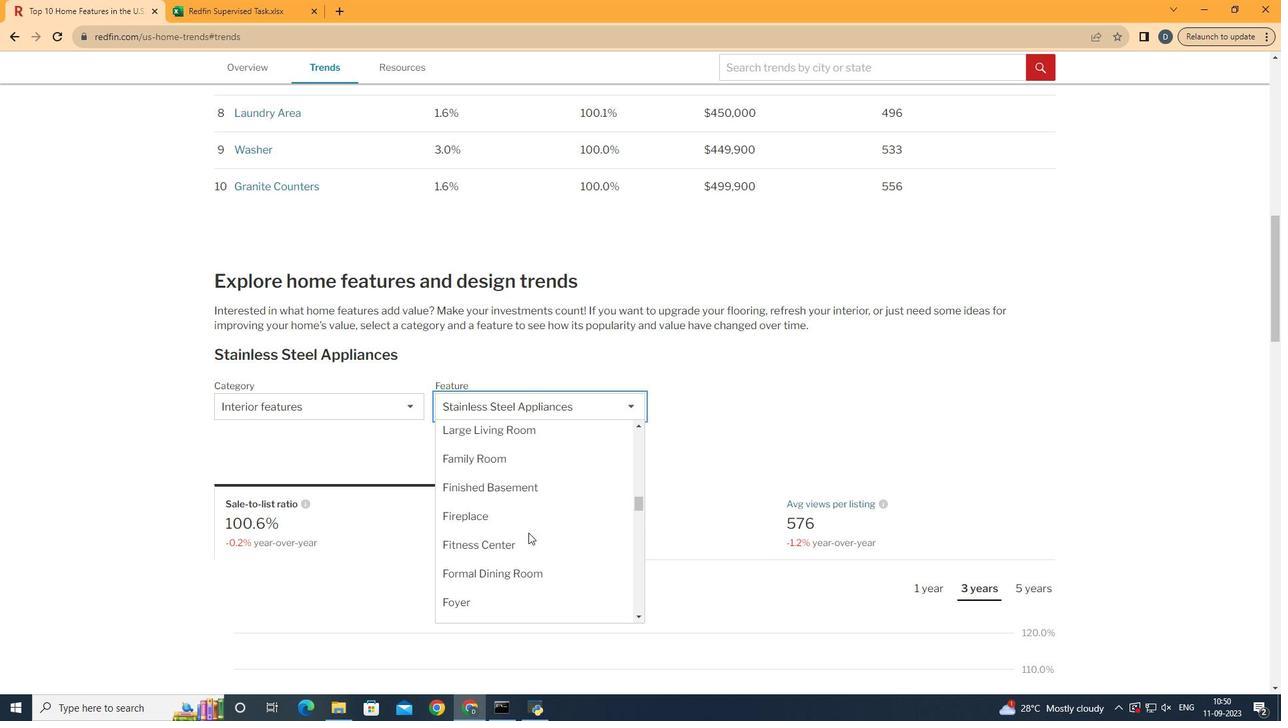 
Action: Mouse scrolled (528, 533) with delta (0, 0)
Screenshot: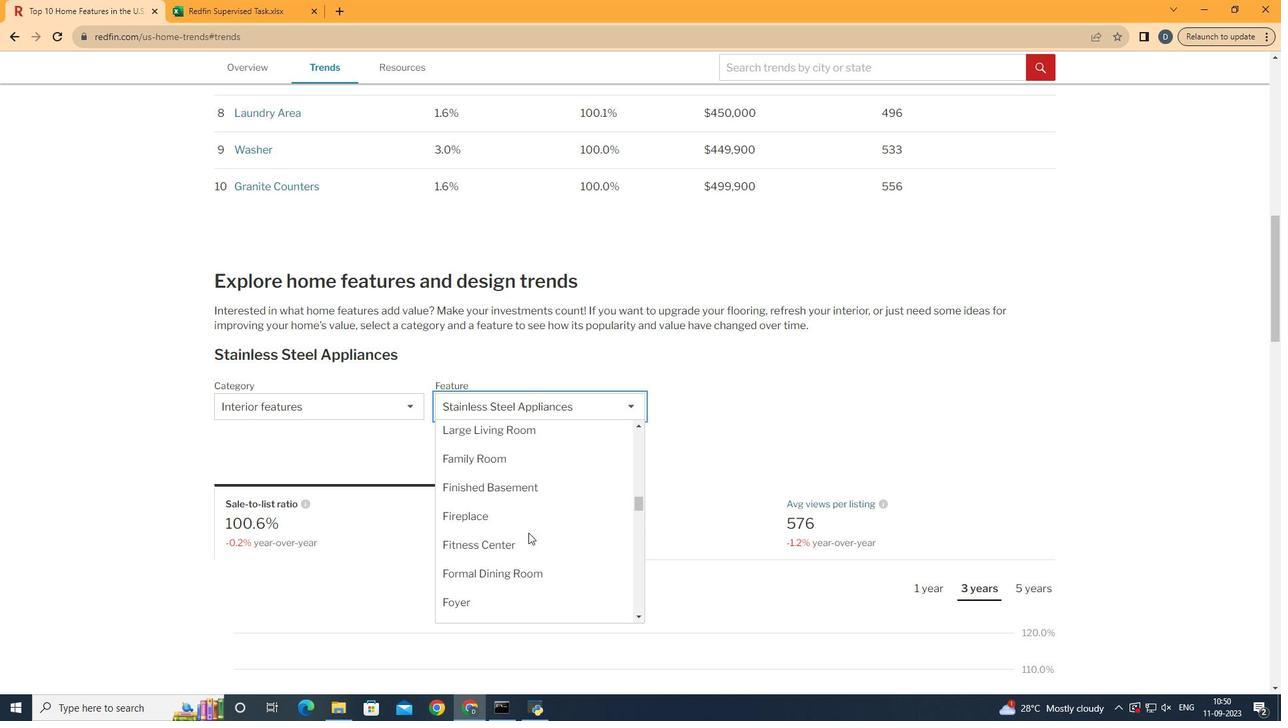 
Action: Mouse scrolled (528, 533) with delta (0, 0)
Screenshot: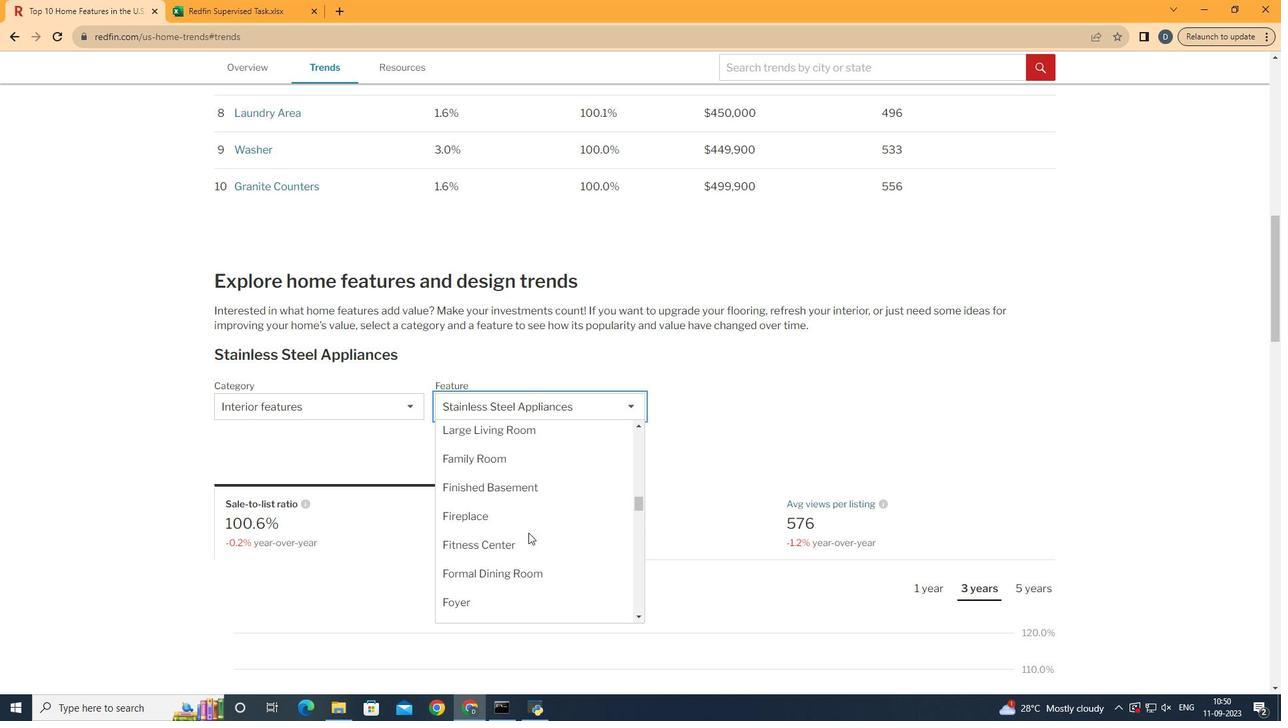 
Action: Mouse scrolled (528, 533) with delta (0, 0)
Screenshot: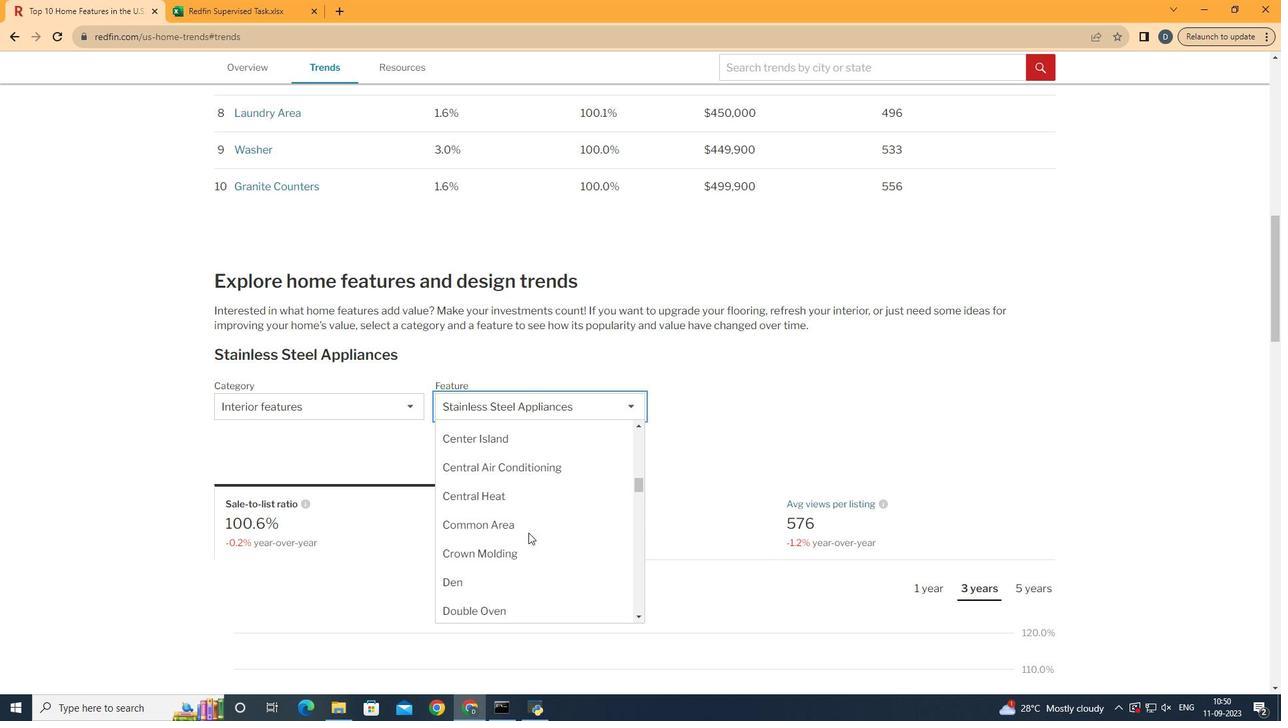 
Action: Mouse scrolled (528, 533) with delta (0, 0)
Screenshot: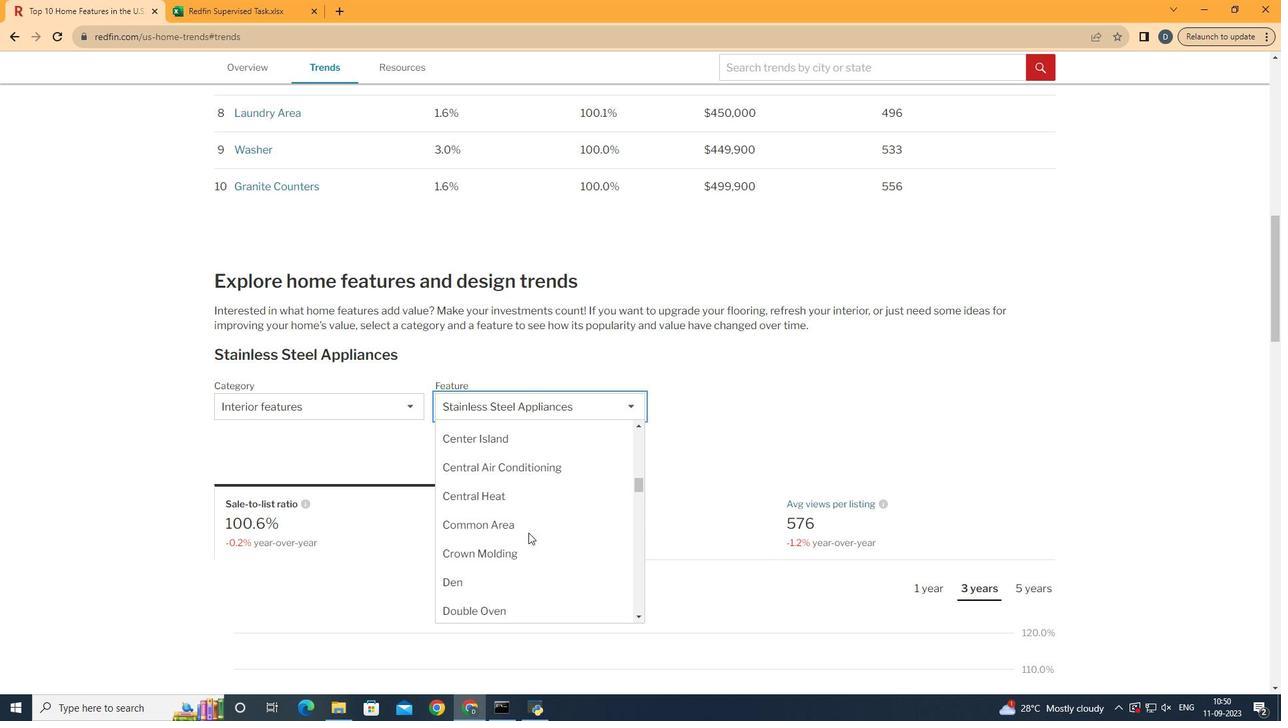 
Action: Mouse scrolled (528, 533) with delta (0, 0)
Screenshot: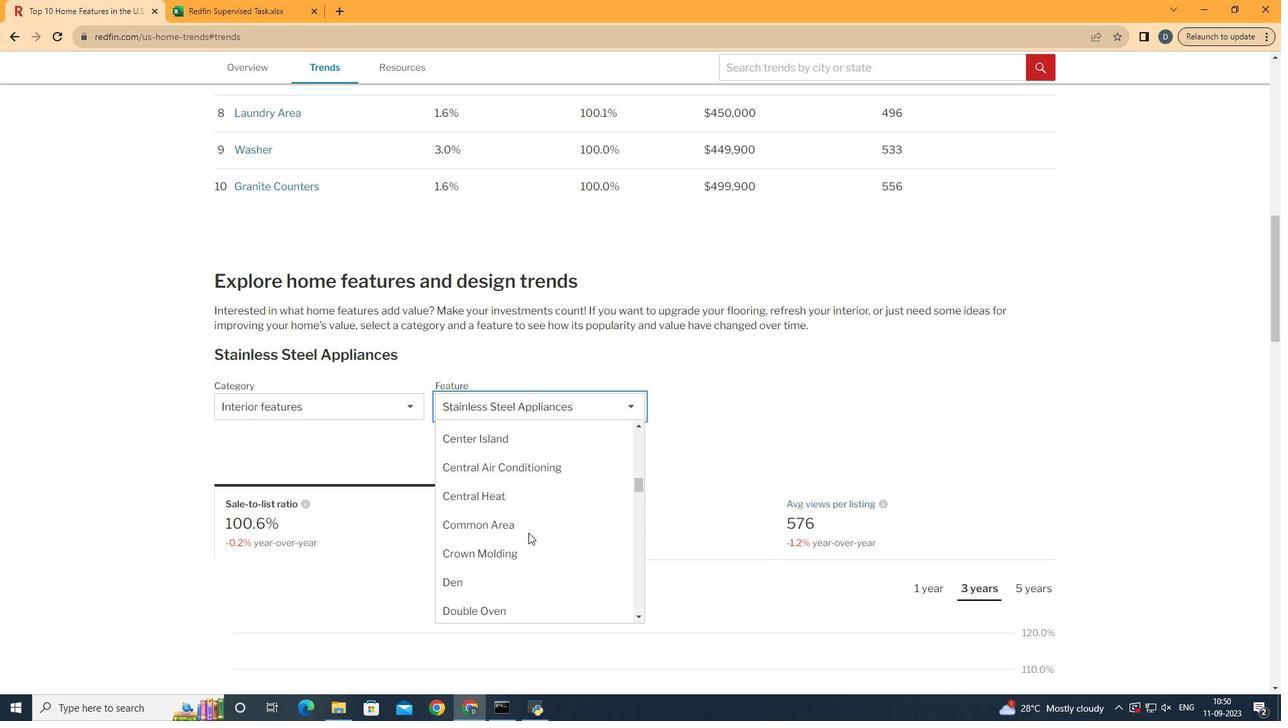 
Action: Mouse scrolled (528, 533) with delta (0, 0)
Screenshot: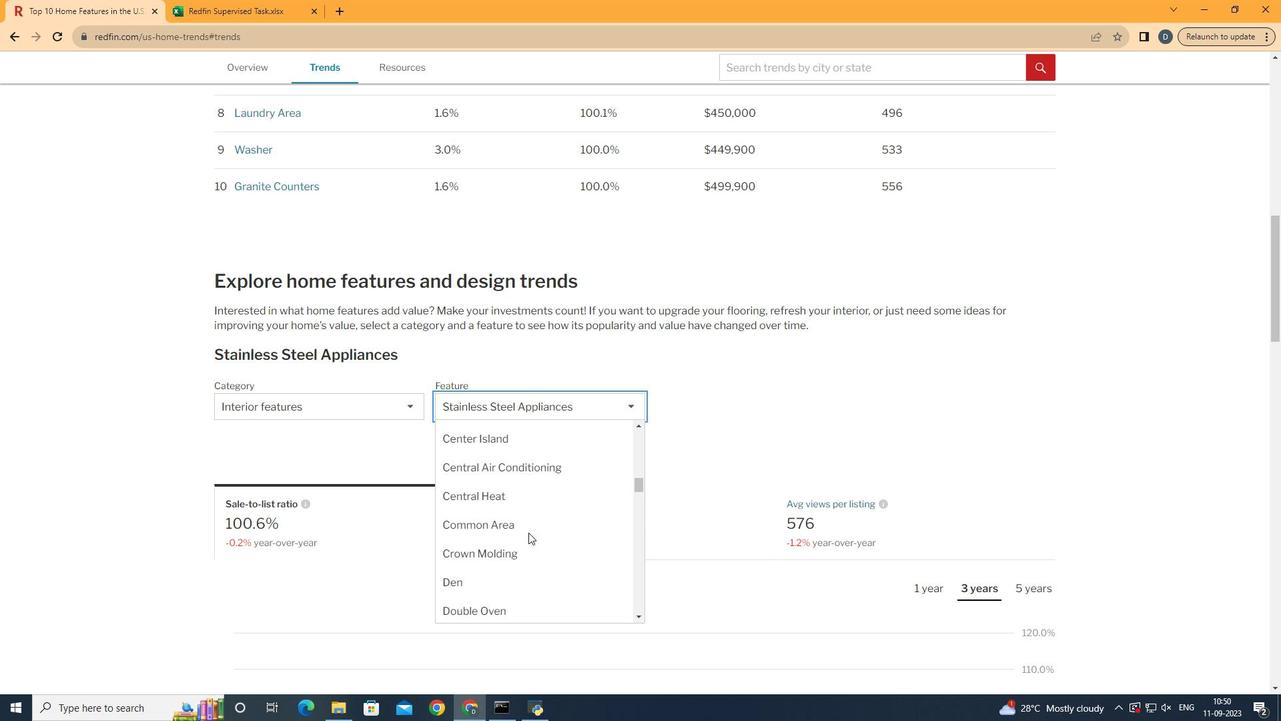 
Action: Mouse moved to (540, 522)
Screenshot: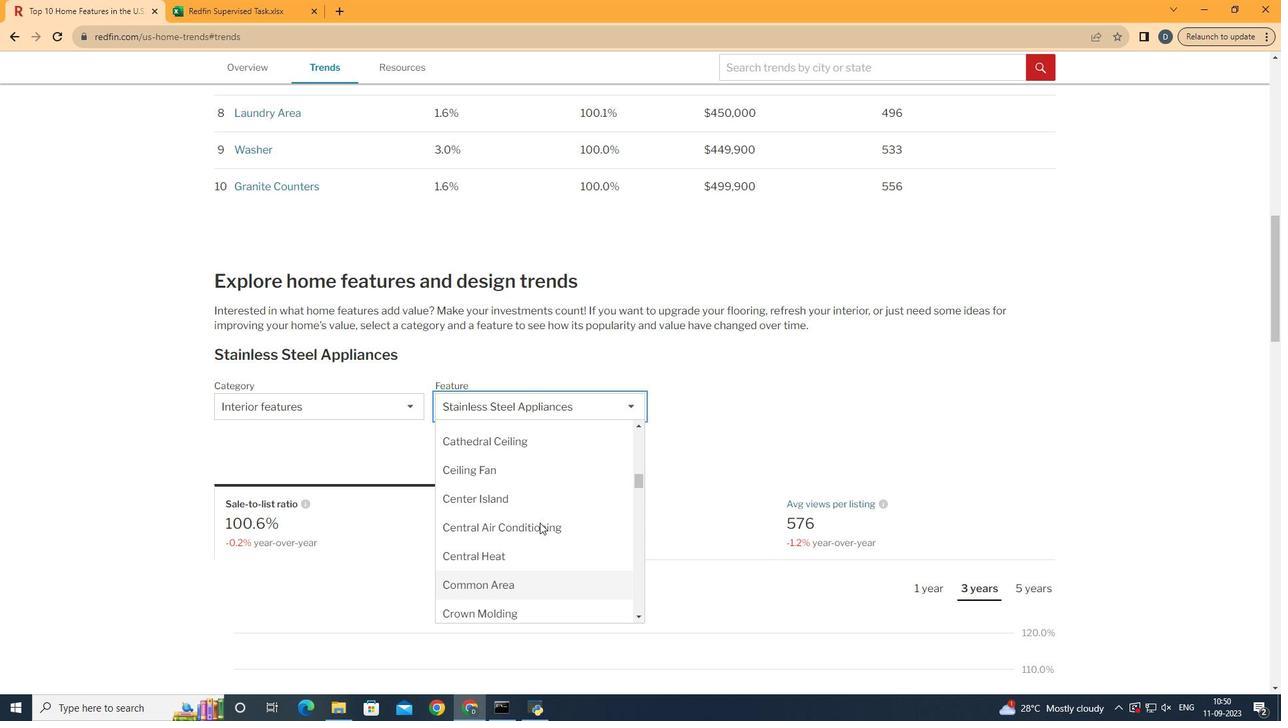 
Action: Mouse scrolled (540, 523) with delta (0, 0)
Screenshot: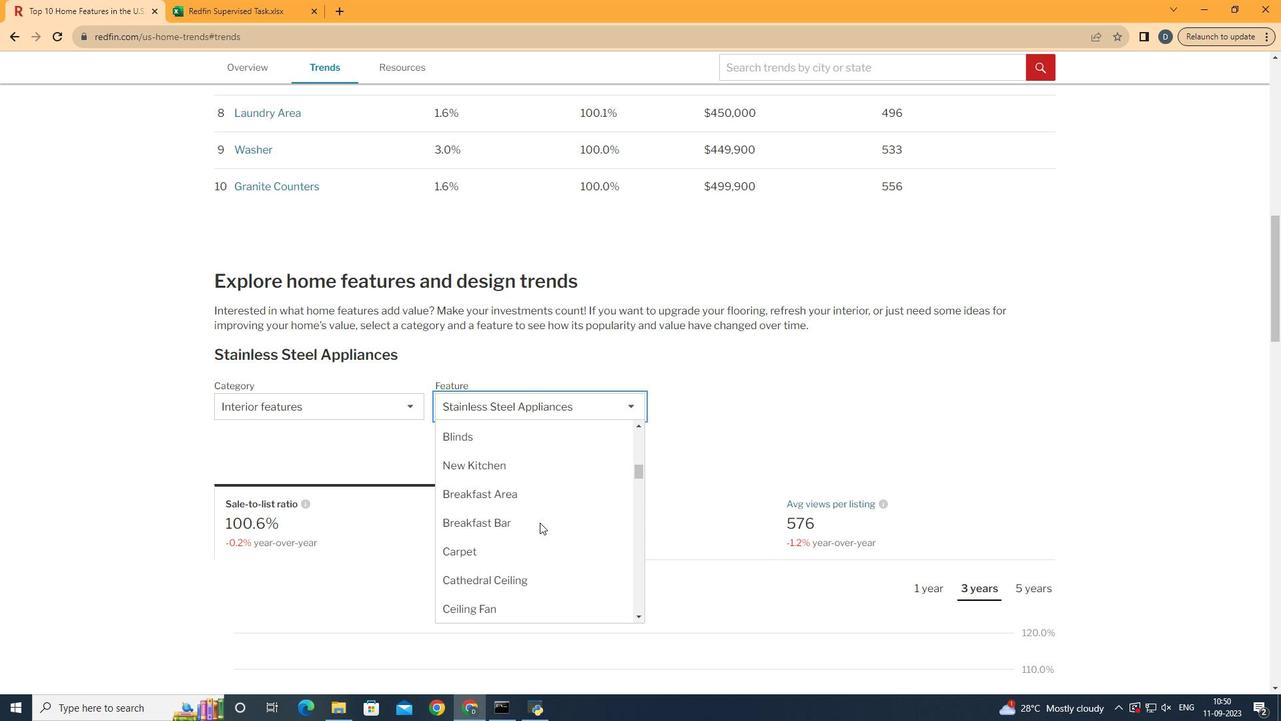 
Action: Mouse scrolled (540, 523) with delta (0, 0)
Screenshot: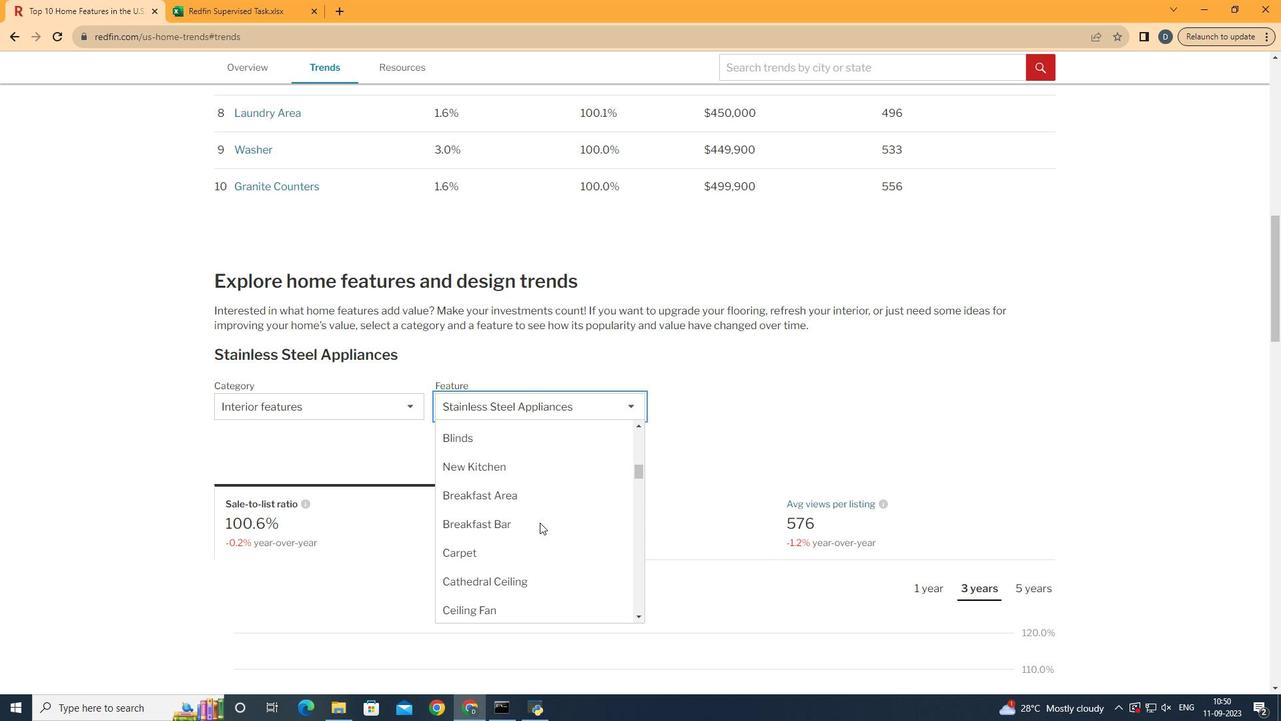 
Action: Mouse scrolled (540, 523) with delta (0, 0)
Screenshot: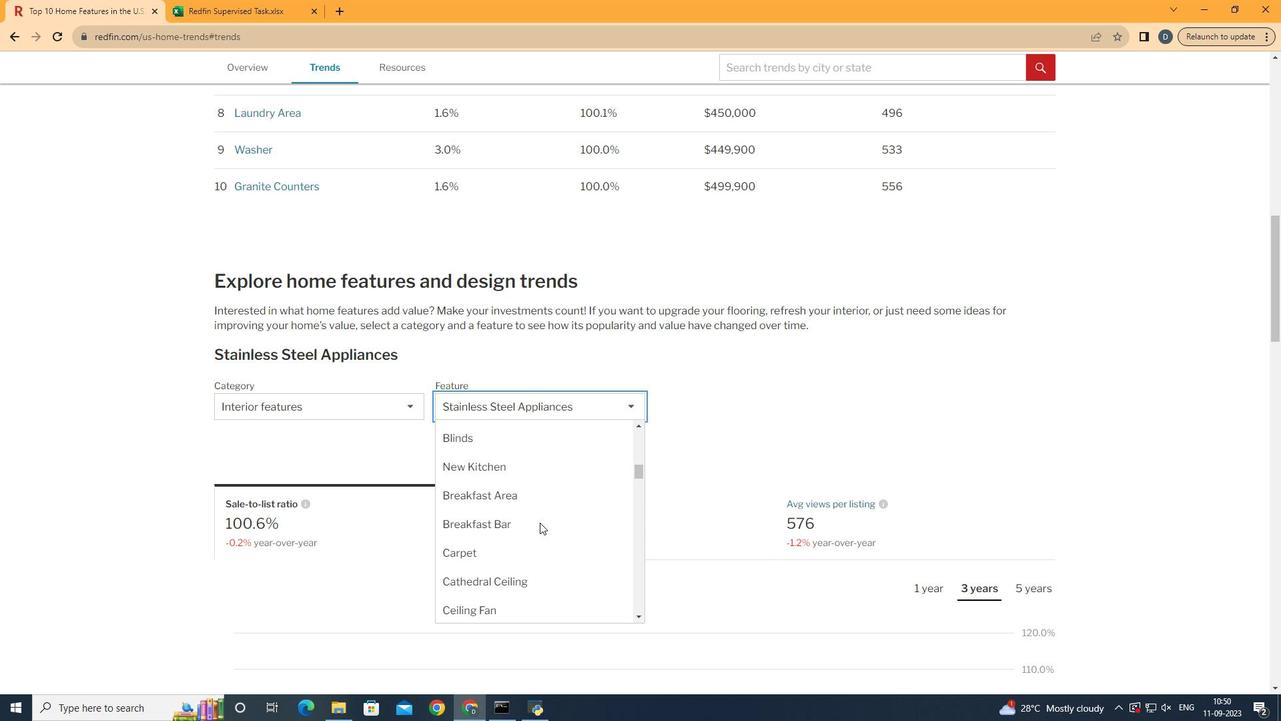 
Action: Mouse moved to (536, 524)
Screenshot: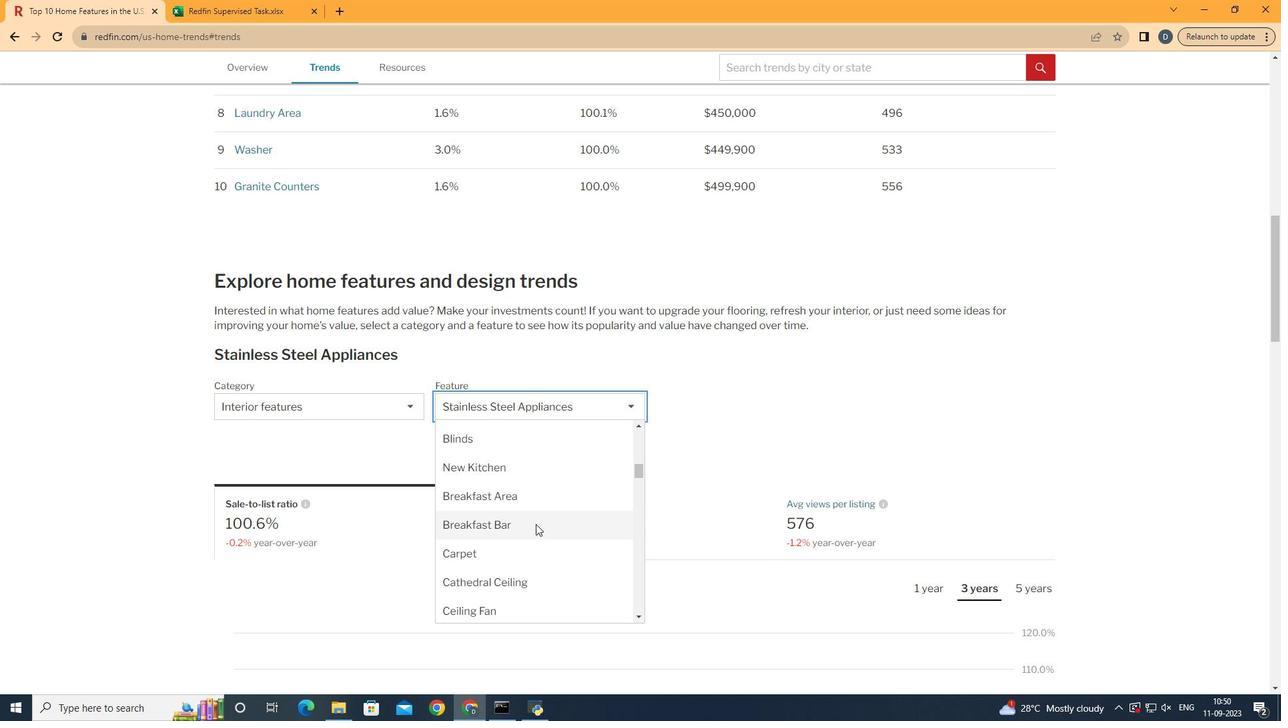
Action: Mouse scrolled (536, 524) with delta (0, 0)
Screenshot: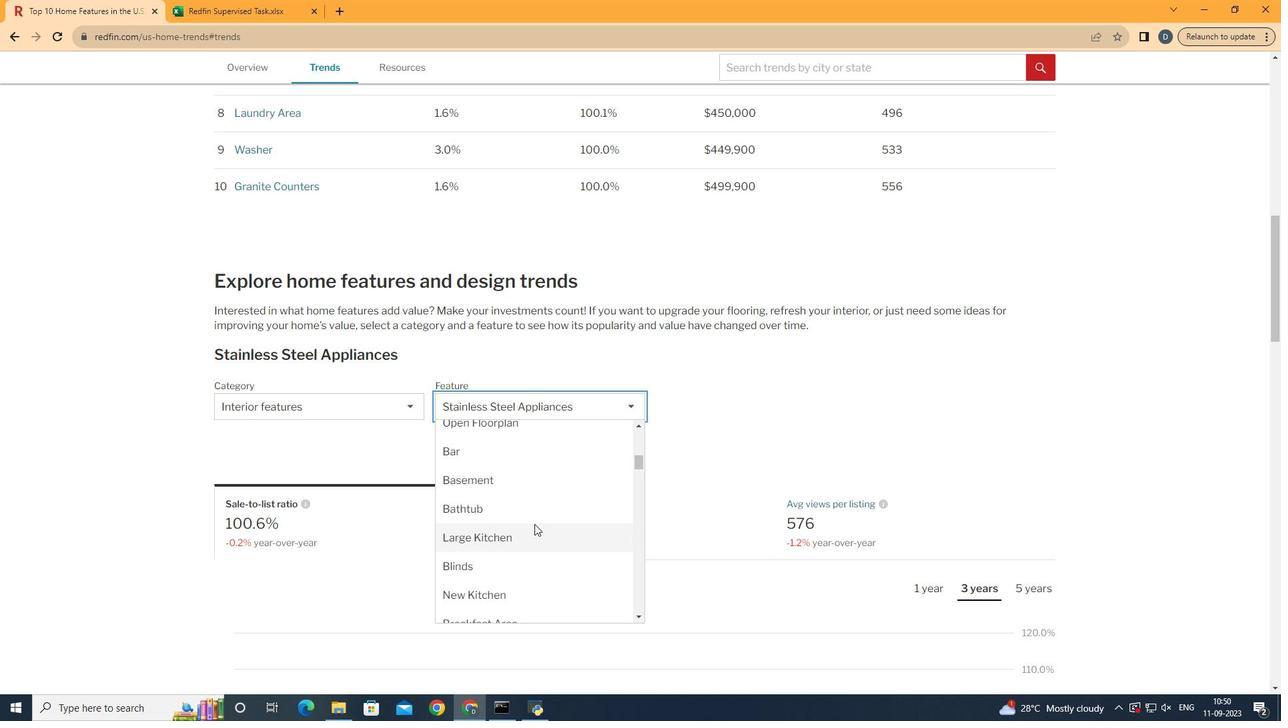 
Action: Mouse scrolled (536, 524) with delta (0, 0)
Screenshot: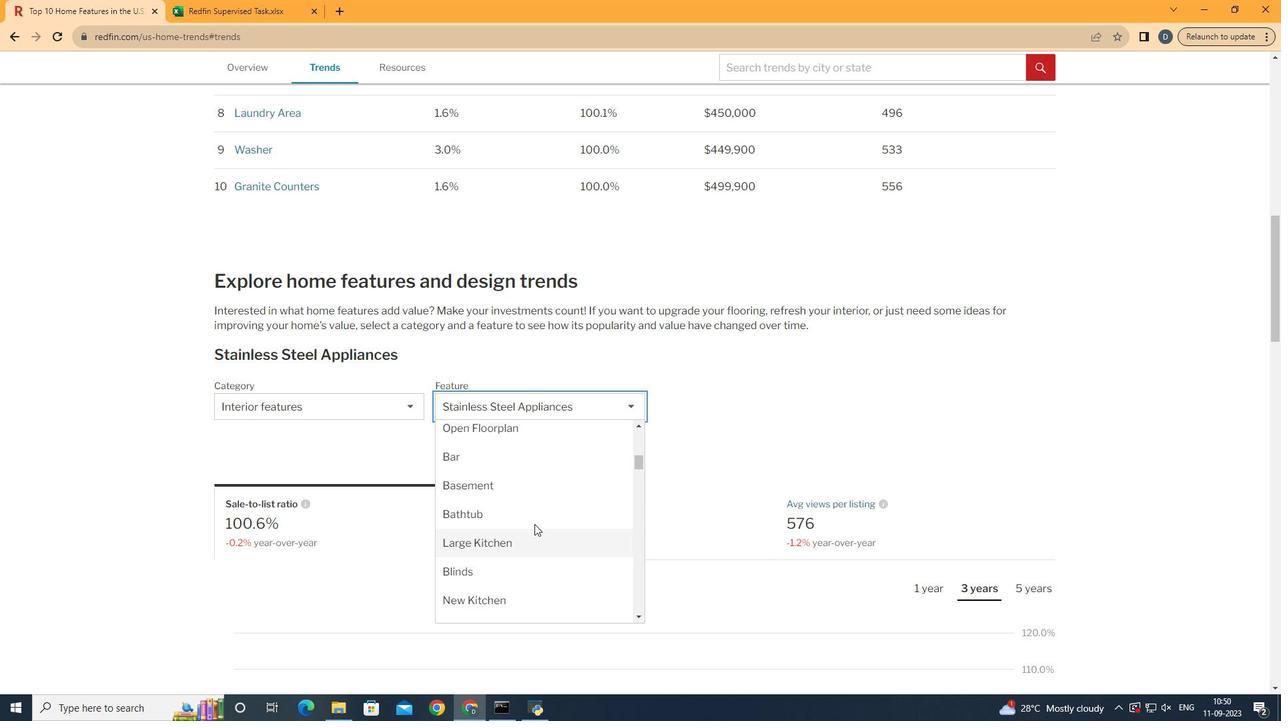 
Action: Mouse moved to (534, 524)
Screenshot: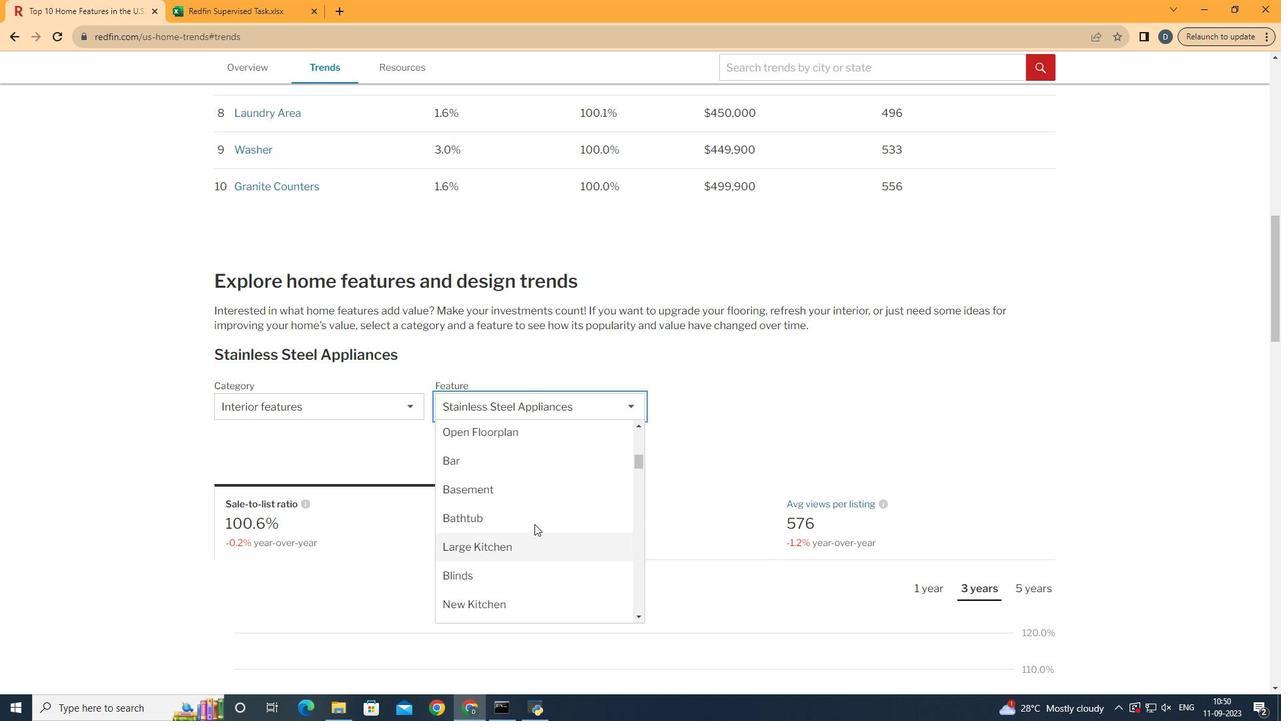
Action: Mouse scrolled (534, 524) with delta (0, 0)
Screenshot: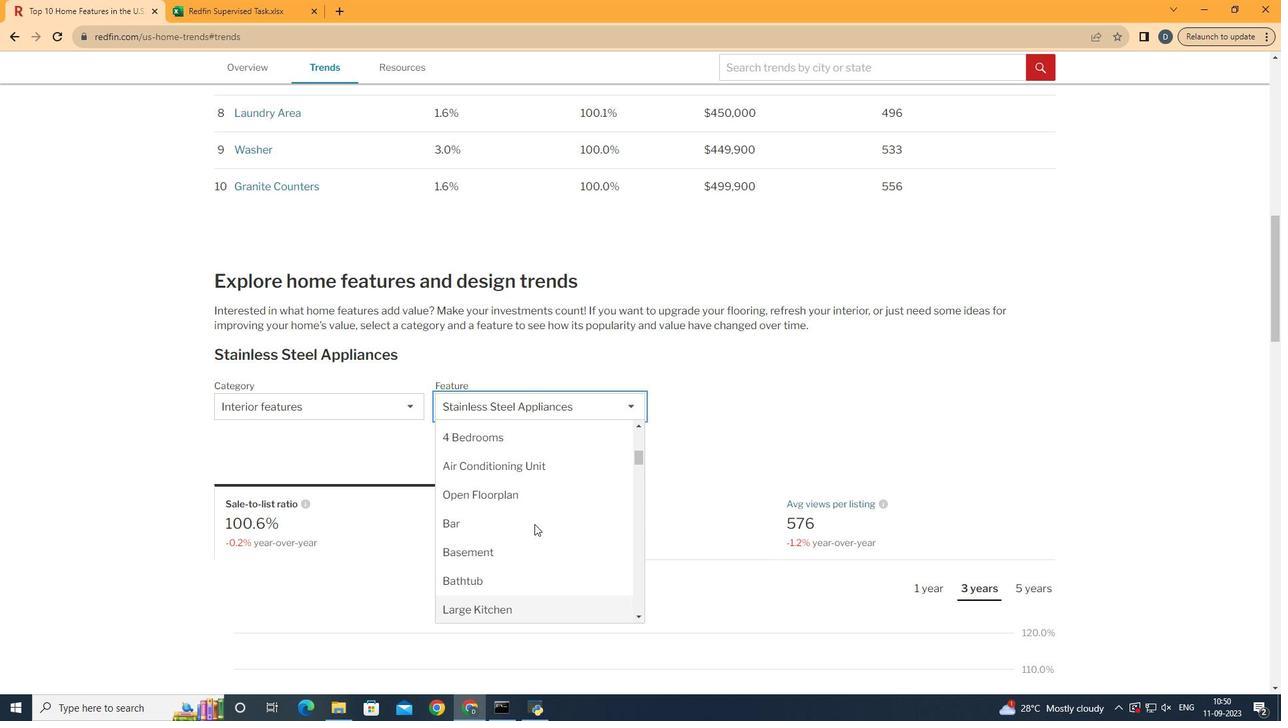 
Action: Mouse scrolled (534, 523) with delta (0, 0)
Screenshot: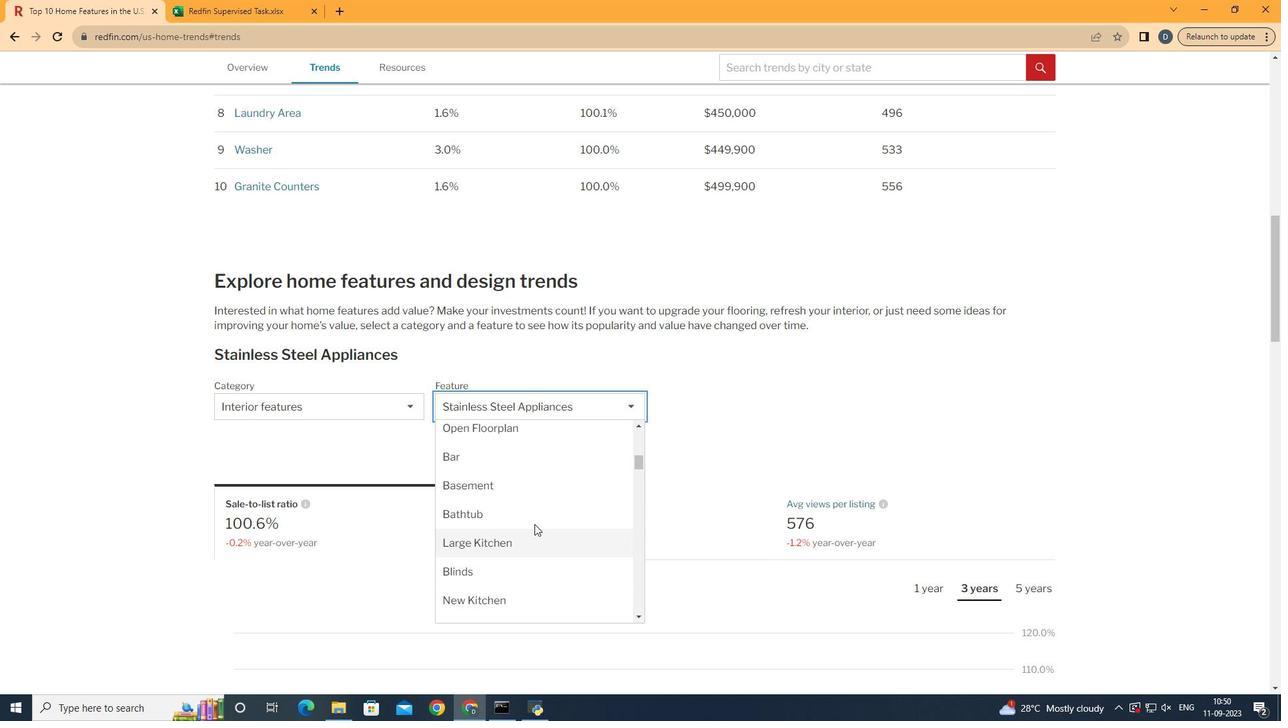 
Action: Mouse pressed left at (534, 524)
Screenshot: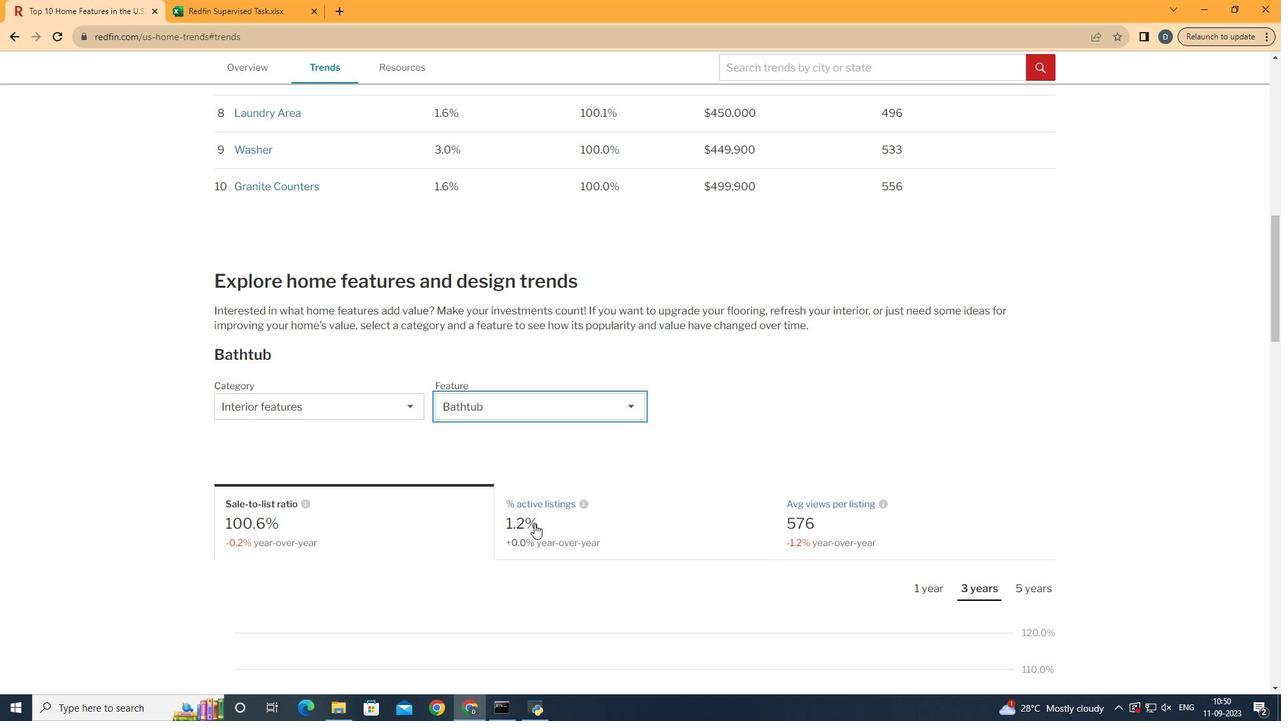 
Action: Mouse moved to (646, 439)
Screenshot: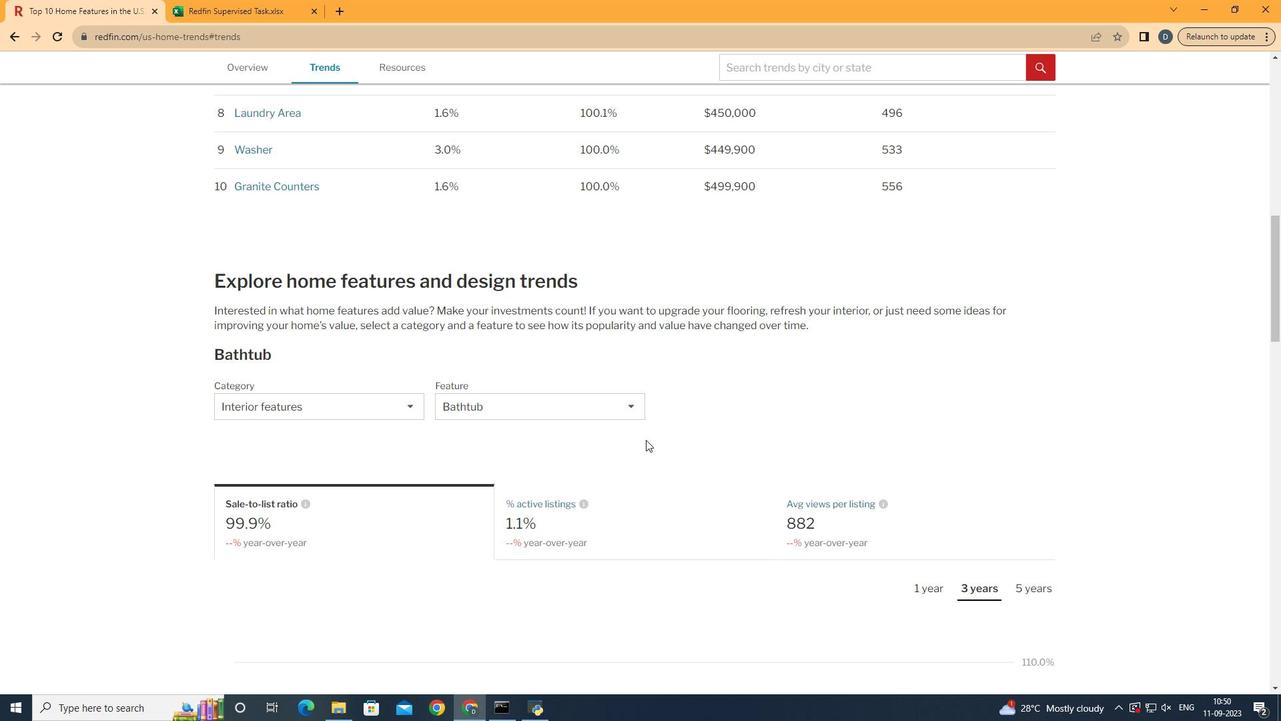
Action: Mouse pressed left at (646, 439)
Screenshot: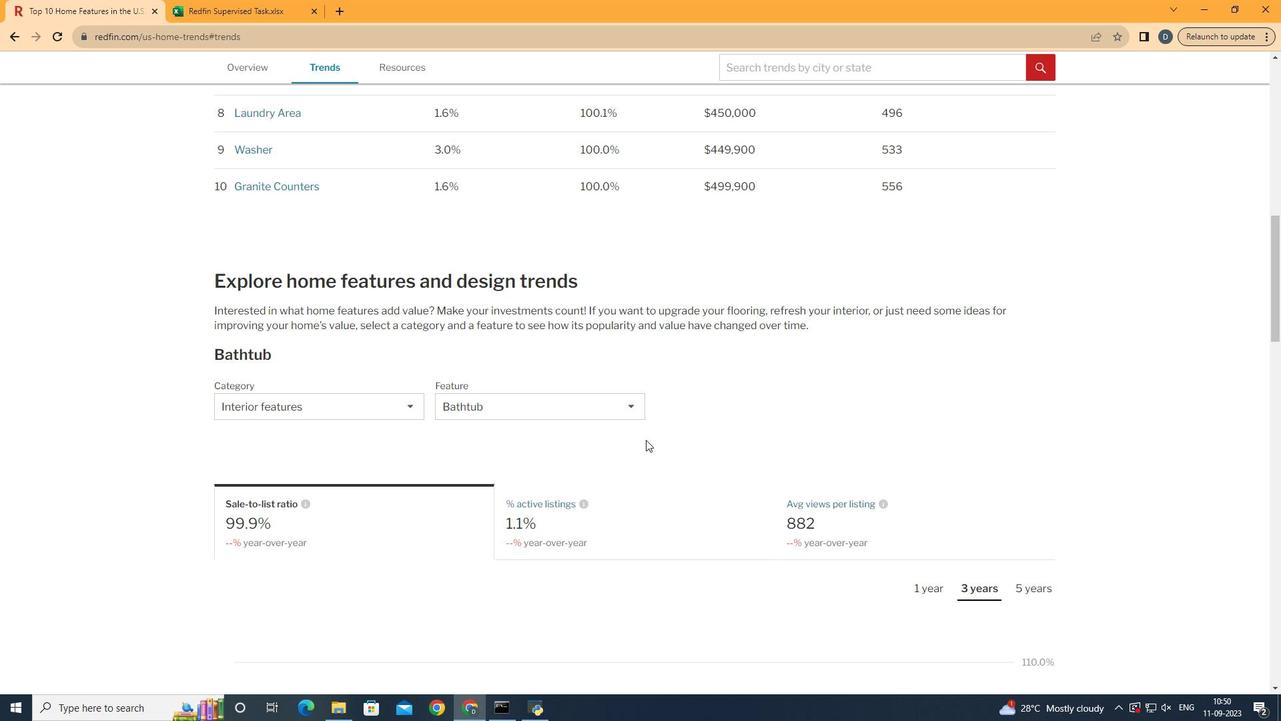 
Action: Mouse moved to (650, 438)
Screenshot: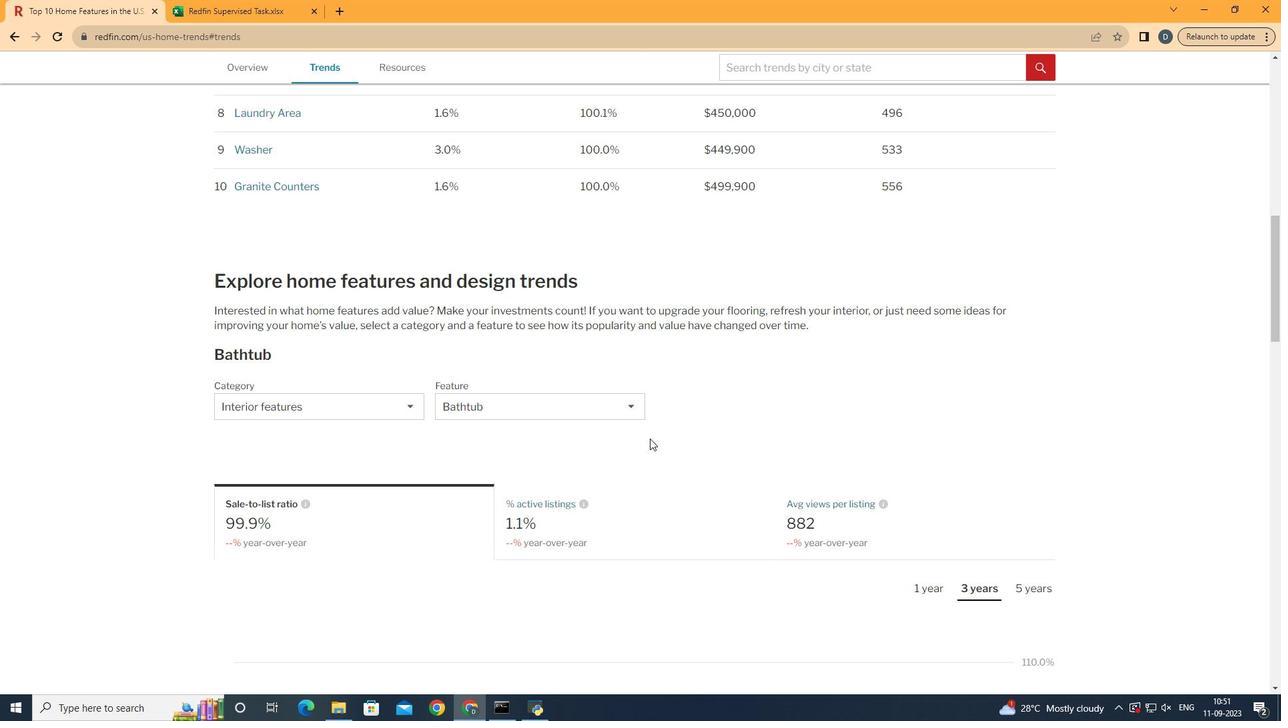 
Action: Mouse scrolled (650, 437) with delta (0, 0)
Screenshot: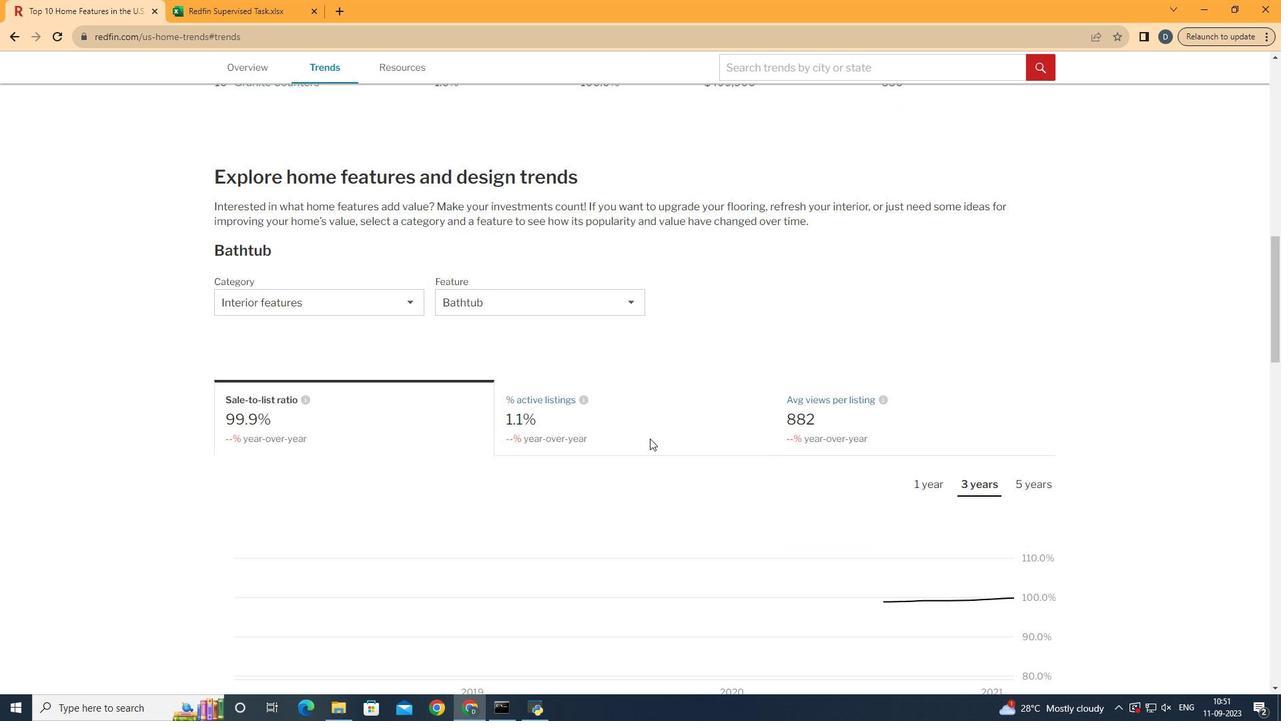 
Action: Mouse scrolled (650, 437) with delta (0, 0)
Screenshot: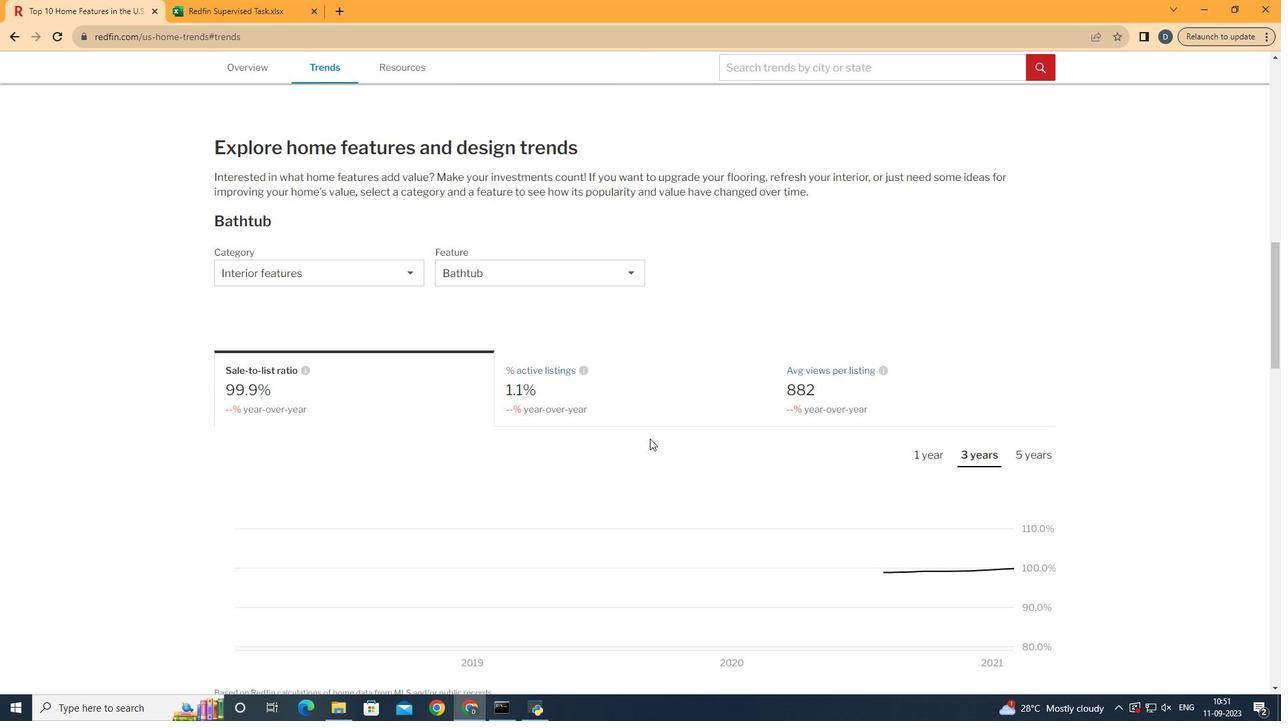 
Action: Mouse moved to (682, 405)
Screenshot: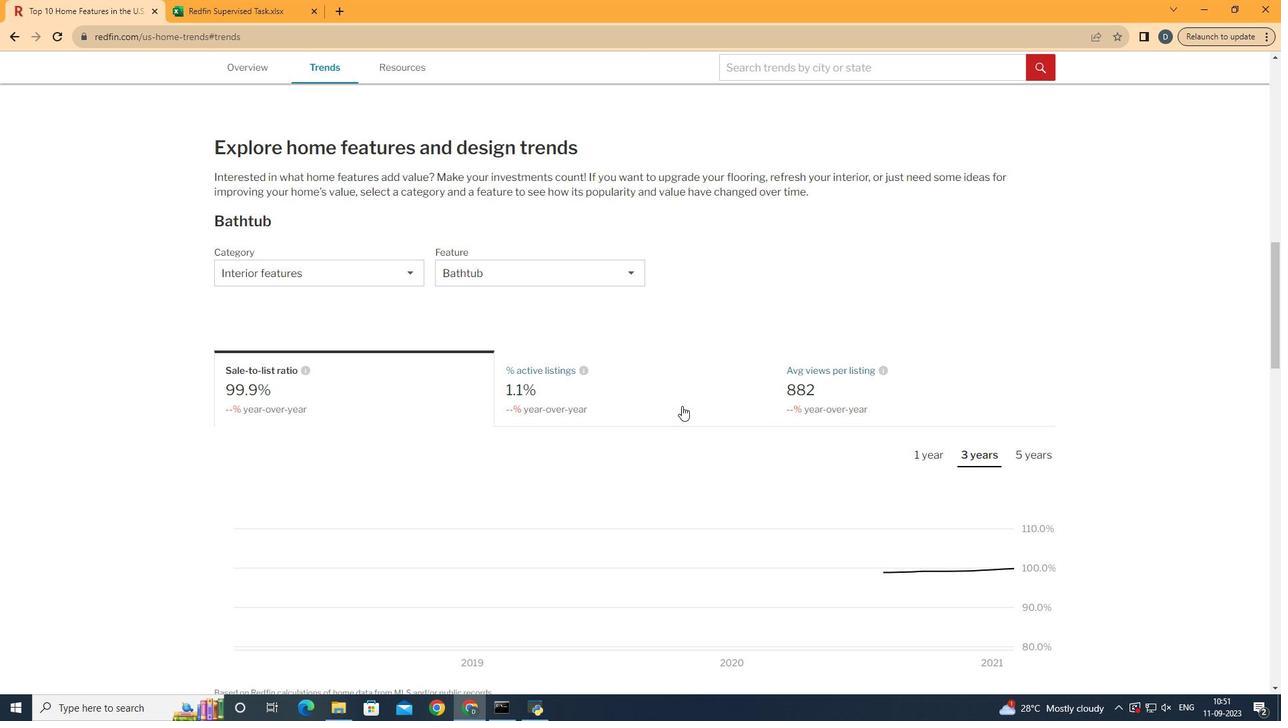 
Action: Mouse pressed left at (682, 405)
Screenshot: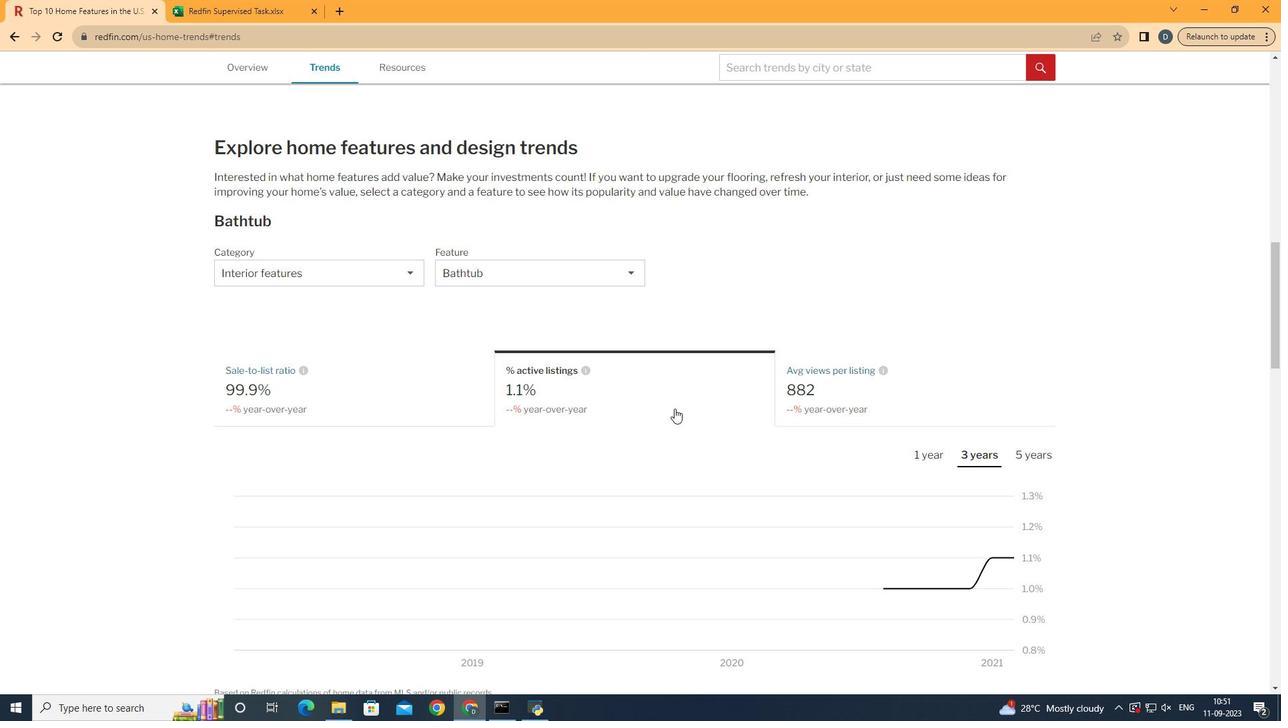 
Action: Mouse moved to (1048, 451)
Screenshot: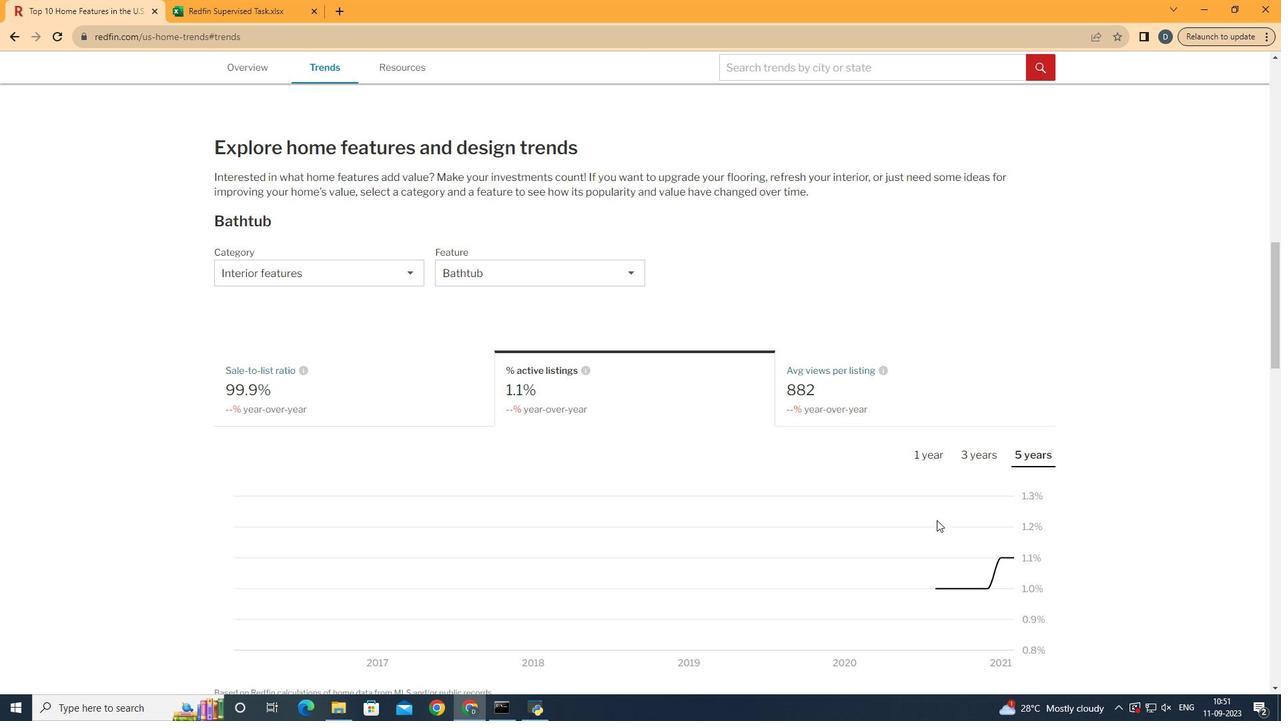 
Action: Mouse pressed left at (1048, 451)
Screenshot: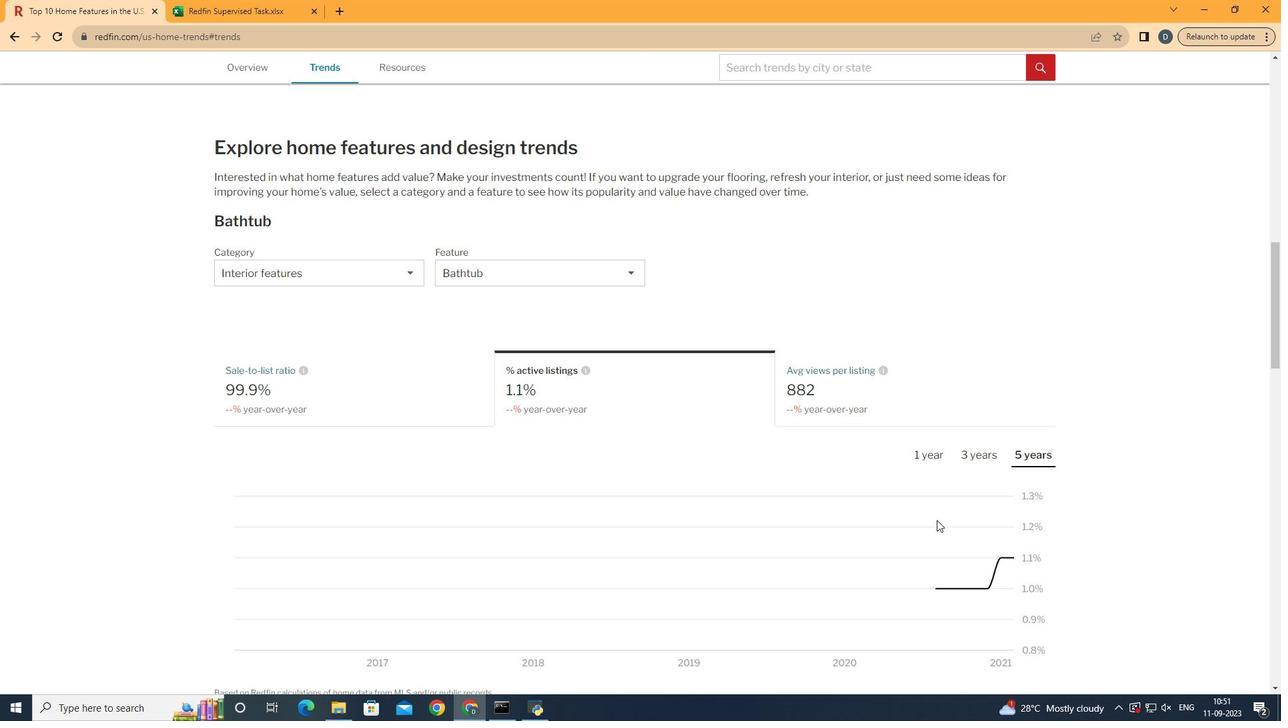 
Action: Mouse moved to (1058, 559)
Screenshot: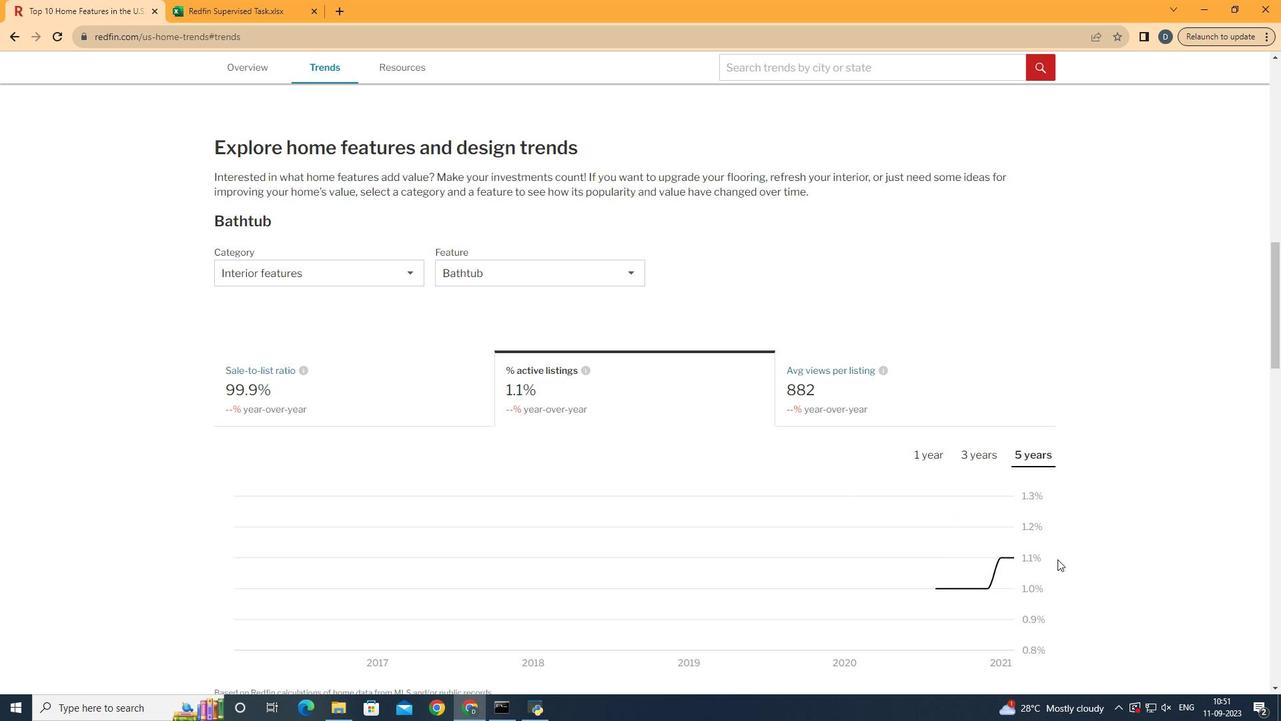 
